 Task: Plan a trip to Tiflet, Morocco from 10th December, 2023 to 15th December, 2023 for 7 adults.4 bedrooms having 7 beds and 4 bathrooms. Property type can be house. Amenities needed are: wifi, TV, free parkinig on premises, gym, breakfast. Look for 4 properties as per requirement.
Action: Mouse moved to (414, 86)
Screenshot: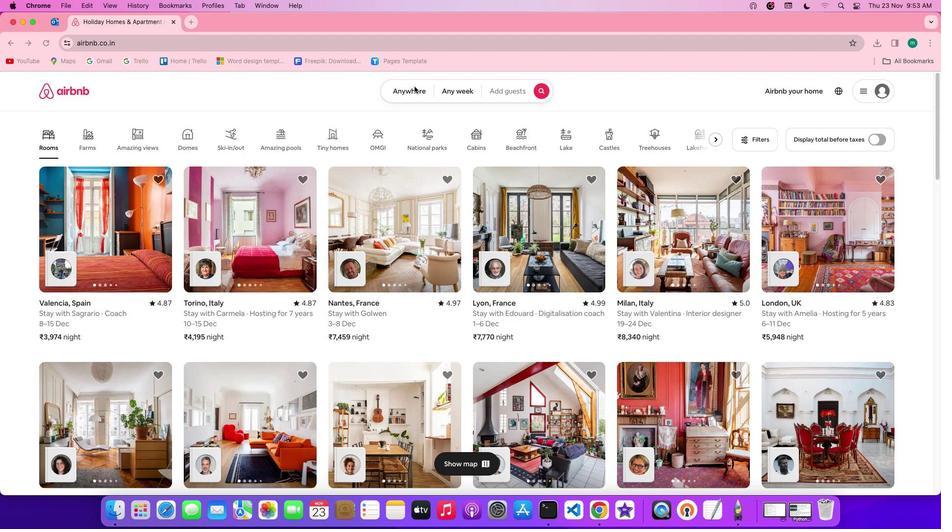 
Action: Mouse pressed left at (414, 86)
Screenshot: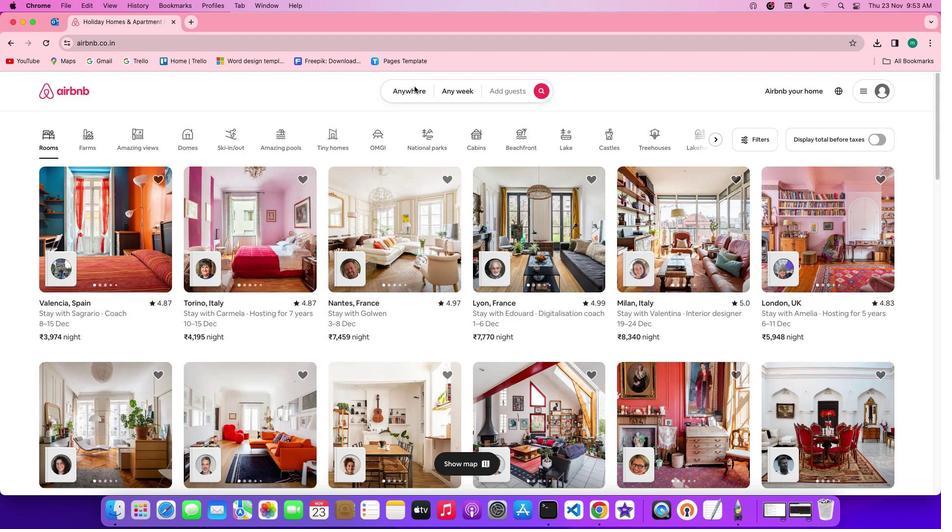 
Action: Mouse pressed left at (414, 86)
Screenshot: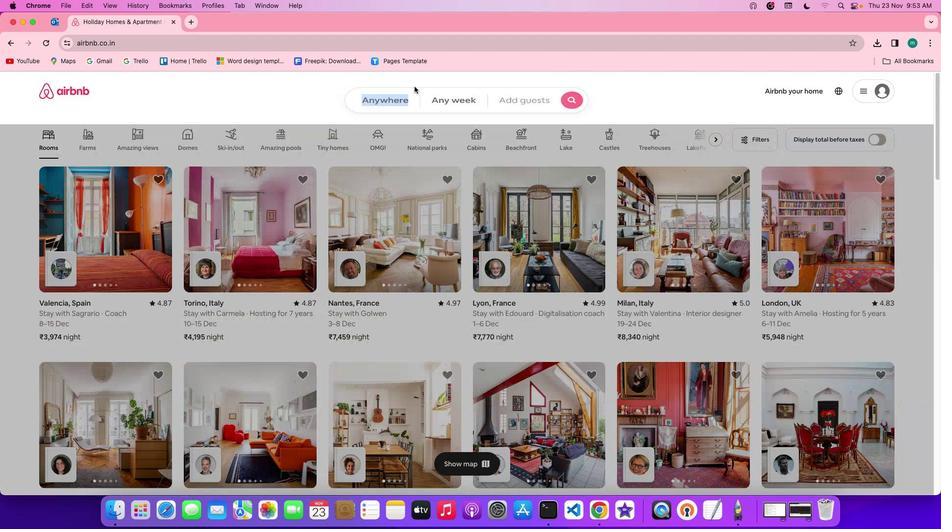 
Action: Mouse moved to (328, 126)
Screenshot: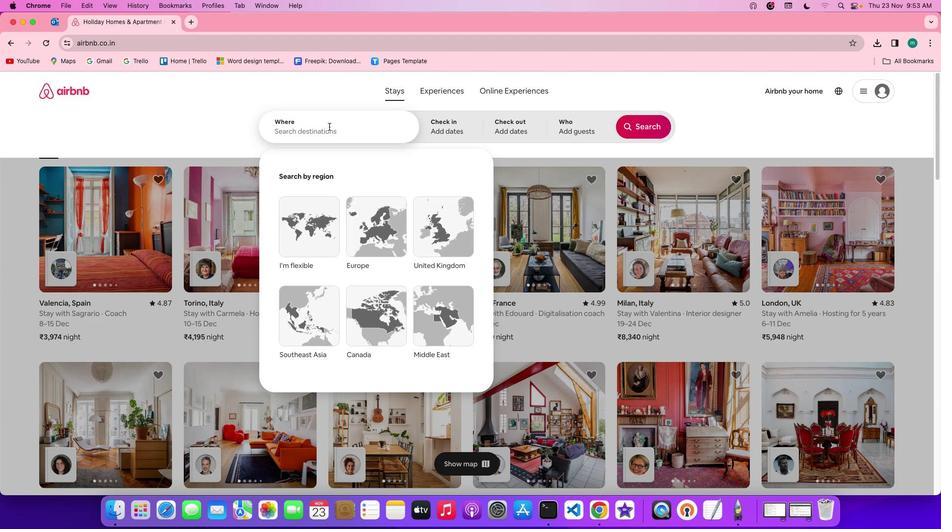 
Action: Mouse pressed left at (328, 126)
Screenshot: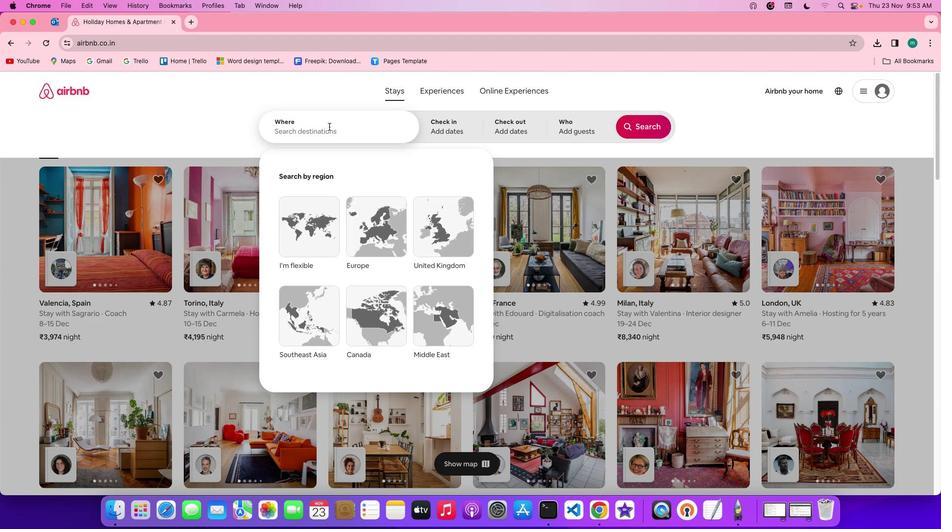 
Action: Key pressed Key.shift'T''i''f''l''e''t'','Key.spaceKey.shift'M''o''r''o''c''c''o'
Screenshot: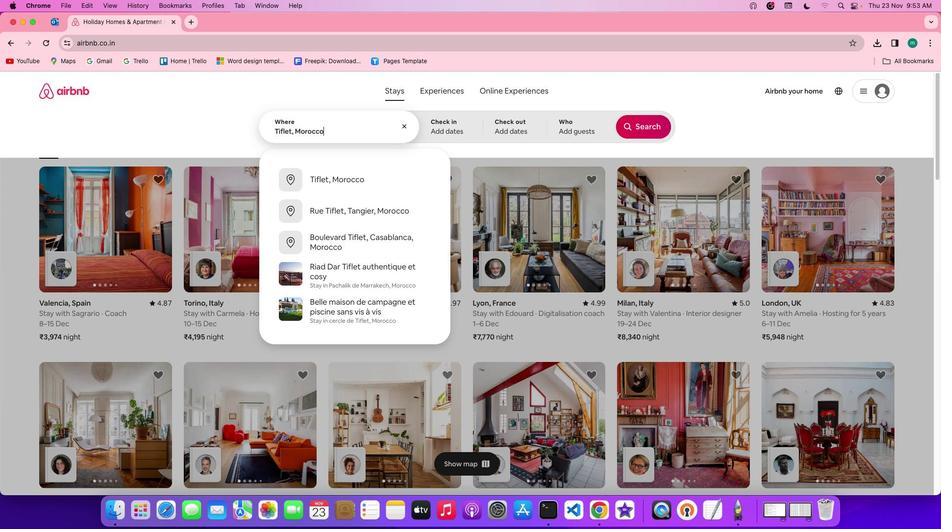 
Action: Mouse moved to (449, 139)
Screenshot: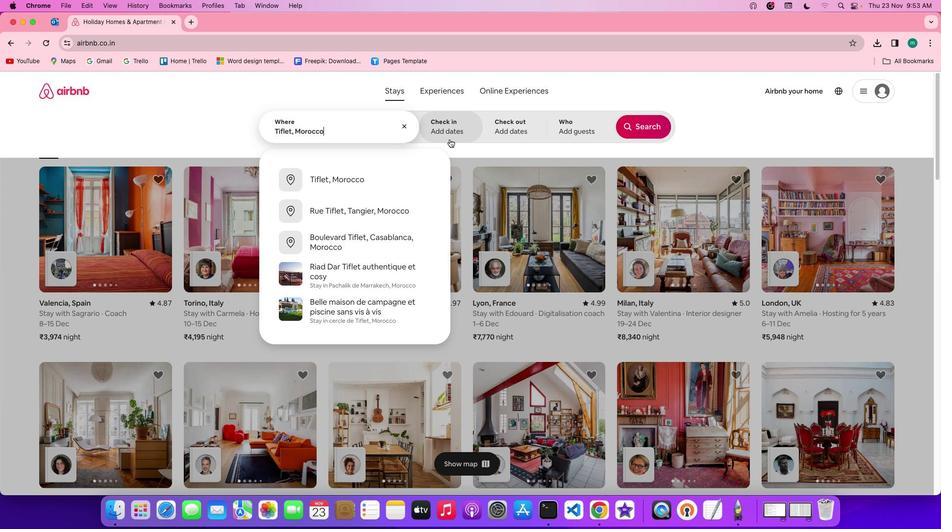 
Action: Mouse pressed left at (449, 139)
Screenshot: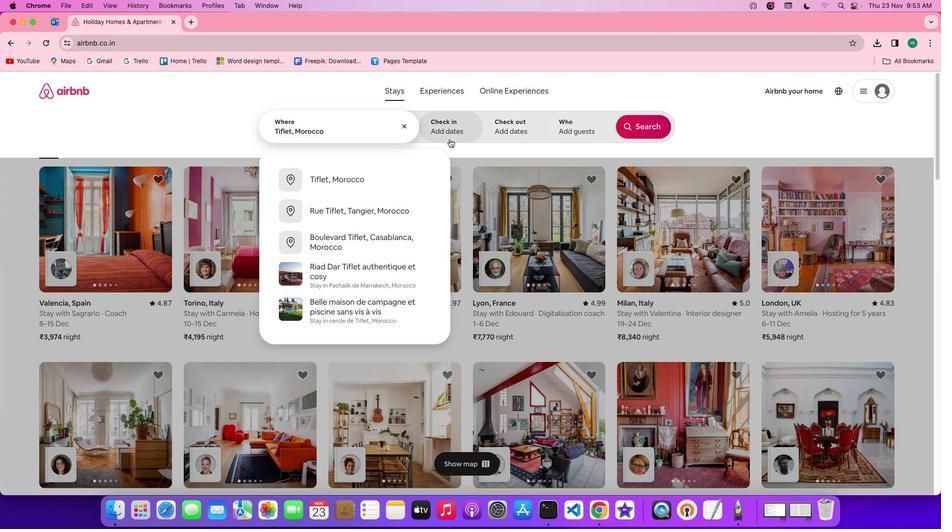 
Action: Mouse moved to (483, 301)
Screenshot: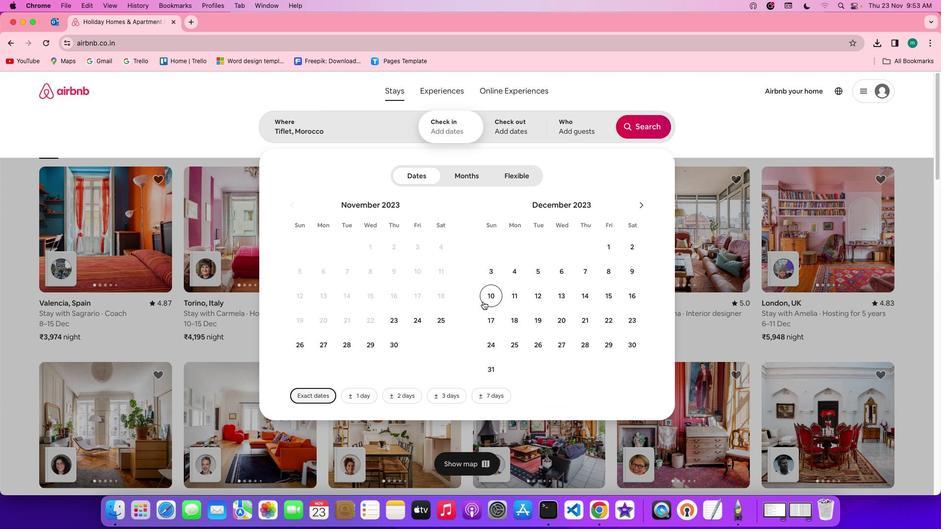 
Action: Mouse pressed left at (483, 301)
Screenshot: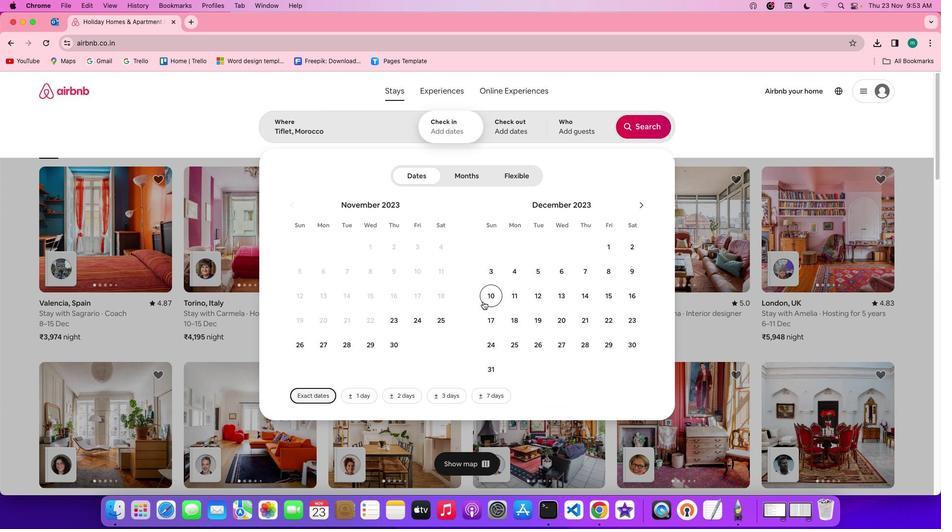 
Action: Mouse moved to (619, 297)
Screenshot: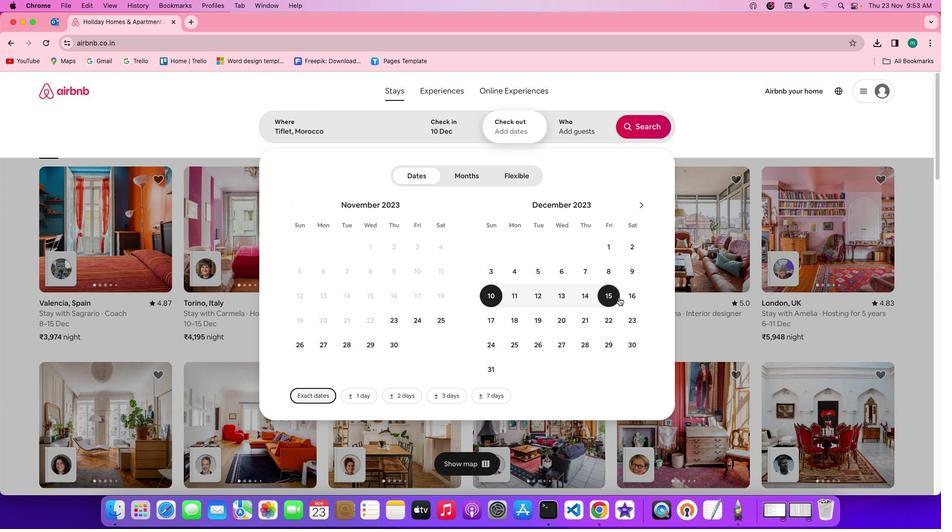 
Action: Mouse pressed left at (619, 297)
Screenshot: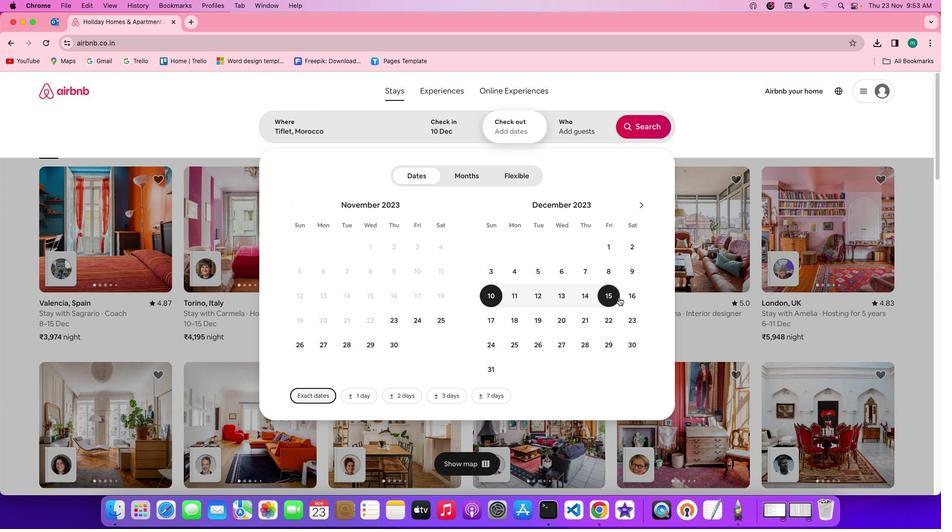 
Action: Mouse moved to (587, 117)
Screenshot: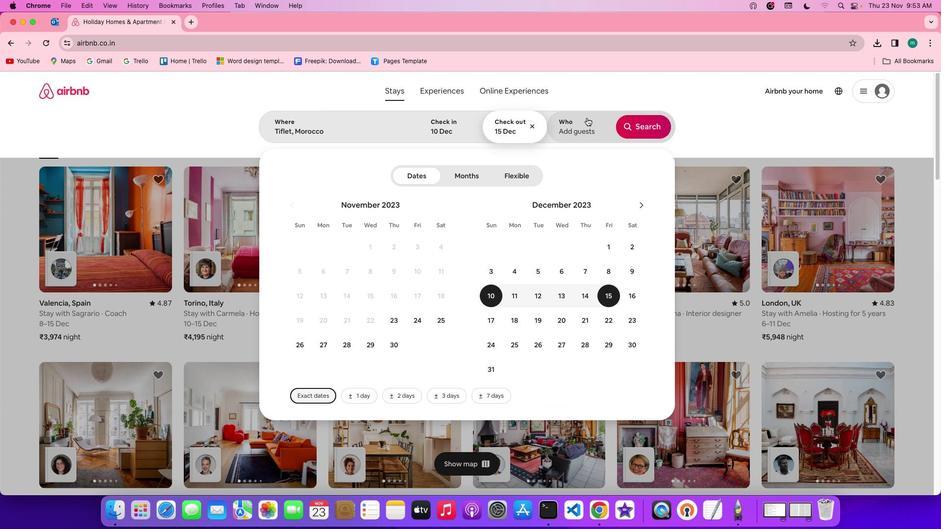 
Action: Mouse pressed left at (587, 117)
Screenshot: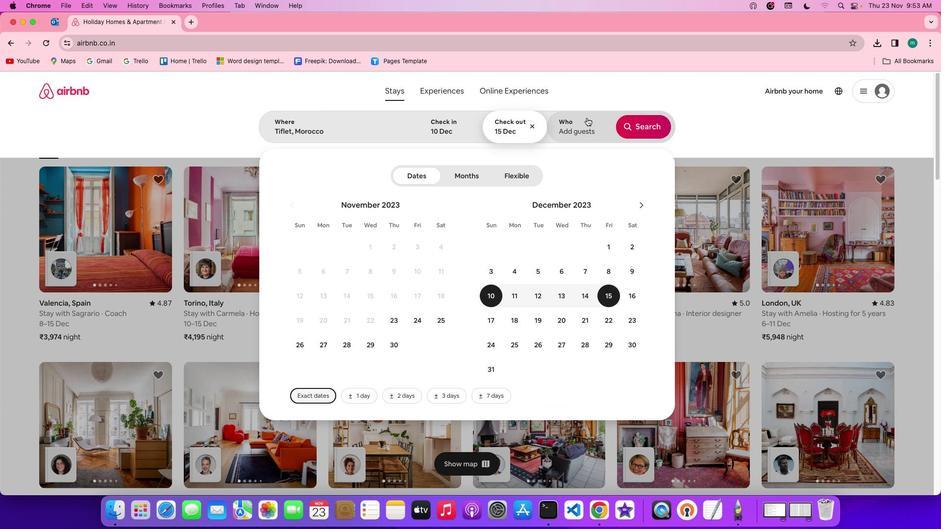 
Action: Mouse moved to (643, 180)
Screenshot: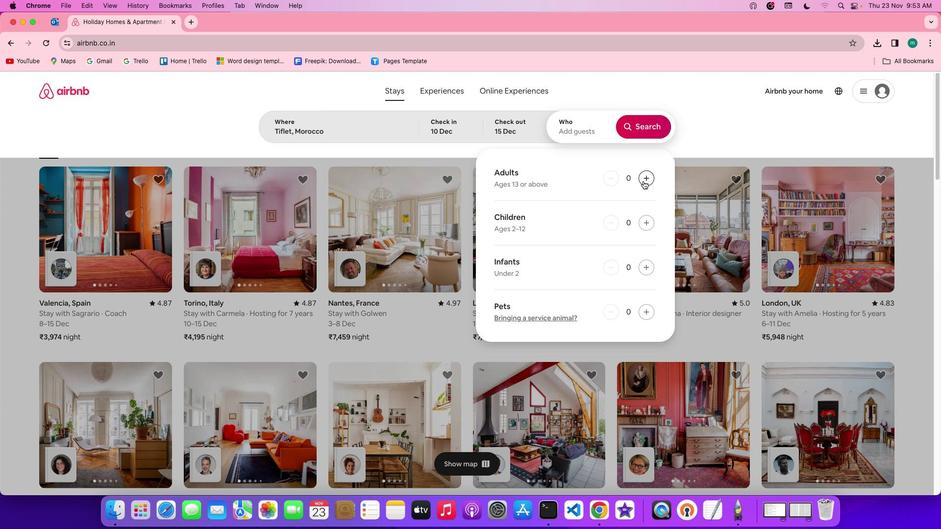 
Action: Mouse pressed left at (643, 180)
Screenshot: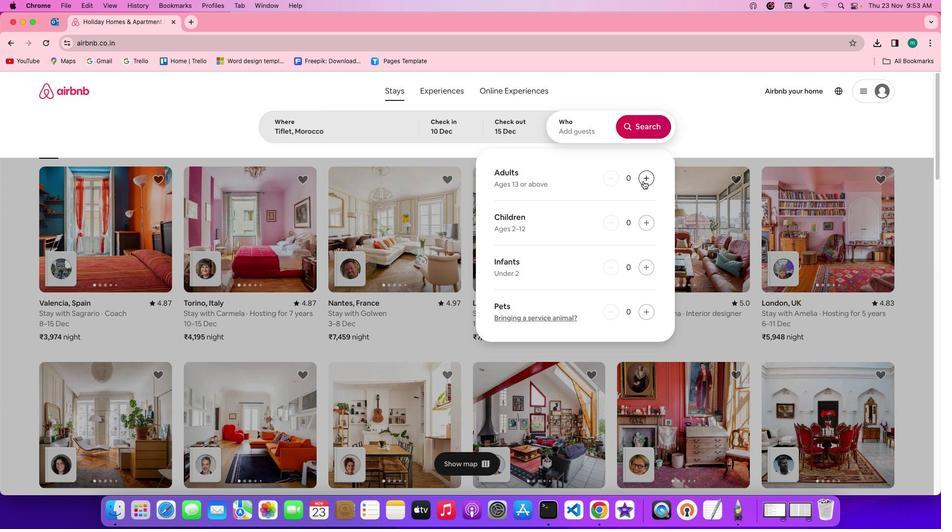 
Action: Mouse pressed left at (643, 180)
Screenshot: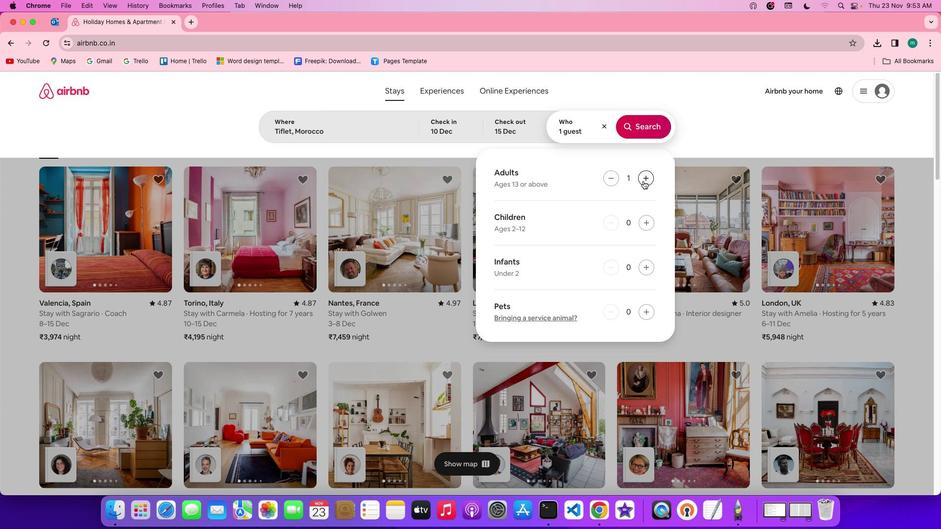 
Action: Mouse pressed left at (643, 180)
Screenshot: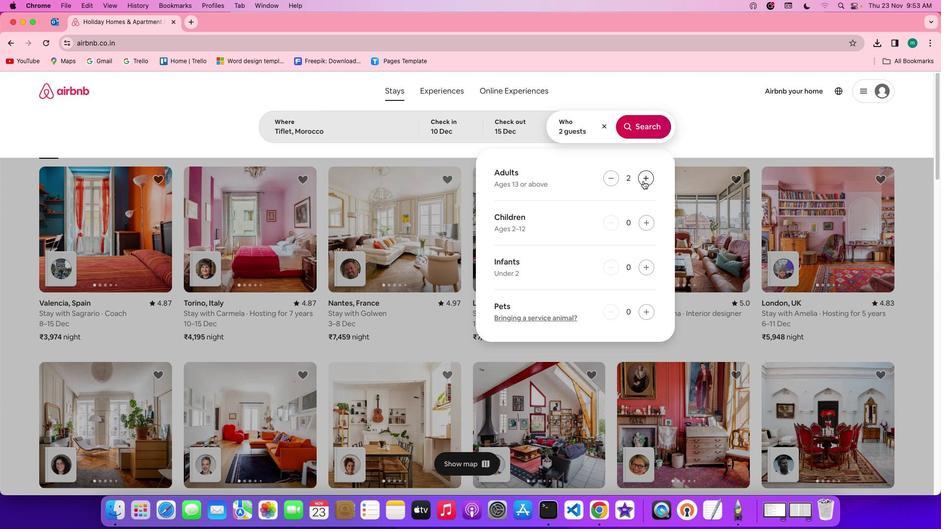 
Action: Mouse pressed left at (643, 180)
Screenshot: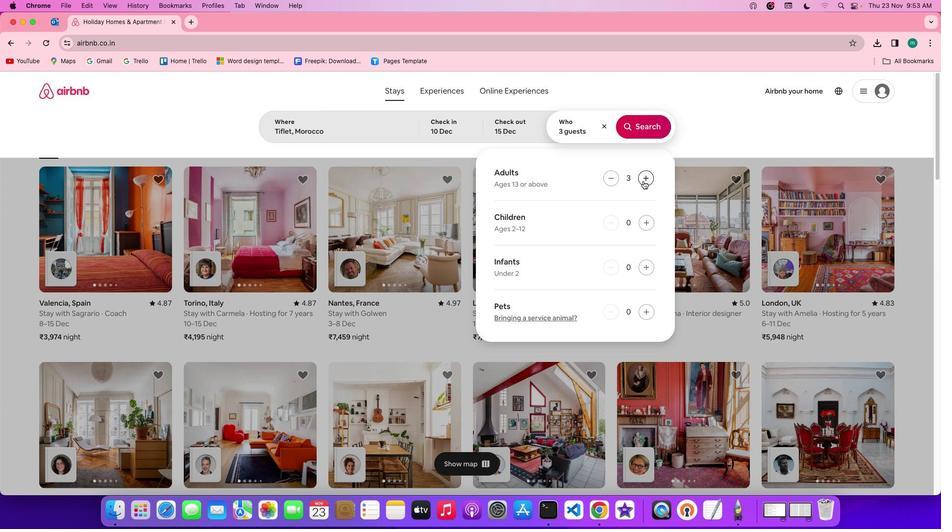 
Action: Mouse pressed left at (643, 180)
Screenshot: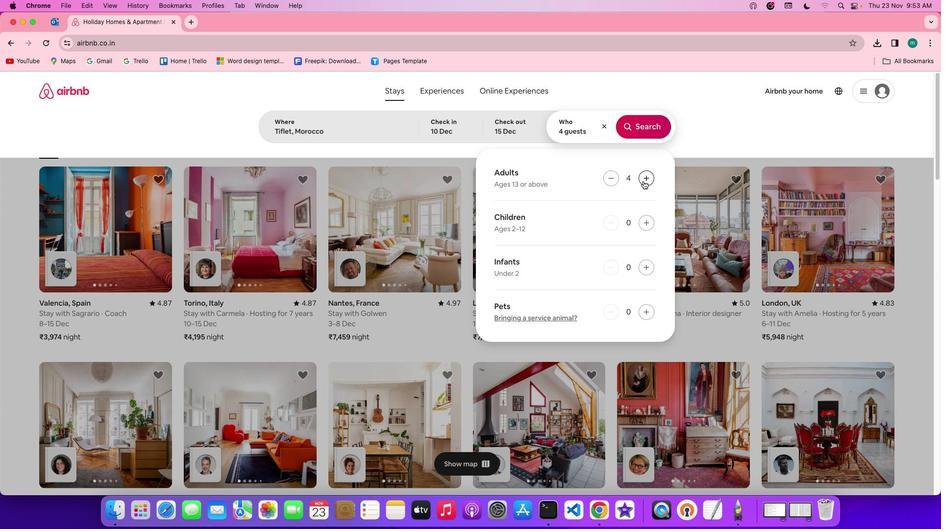 
Action: Mouse pressed left at (643, 180)
Screenshot: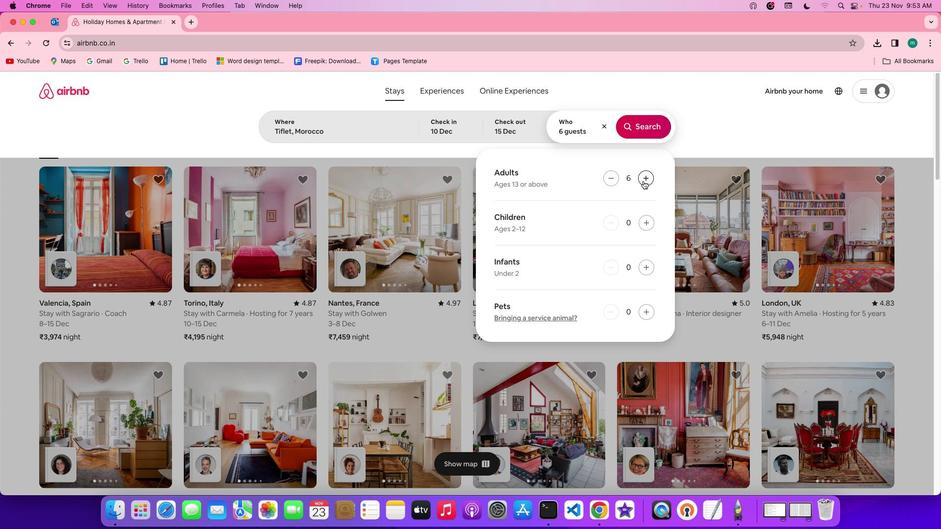 
Action: Mouse pressed left at (643, 180)
Screenshot: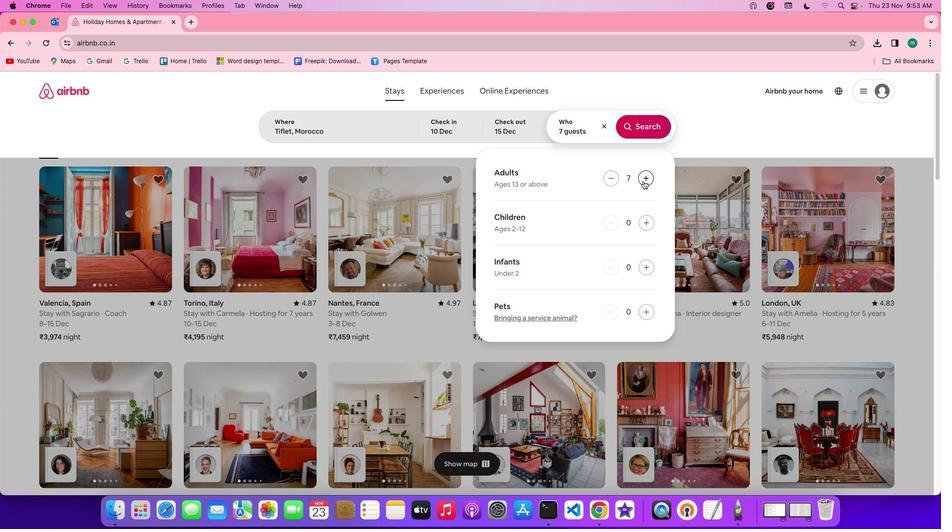 
Action: Mouse moved to (645, 124)
Screenshot: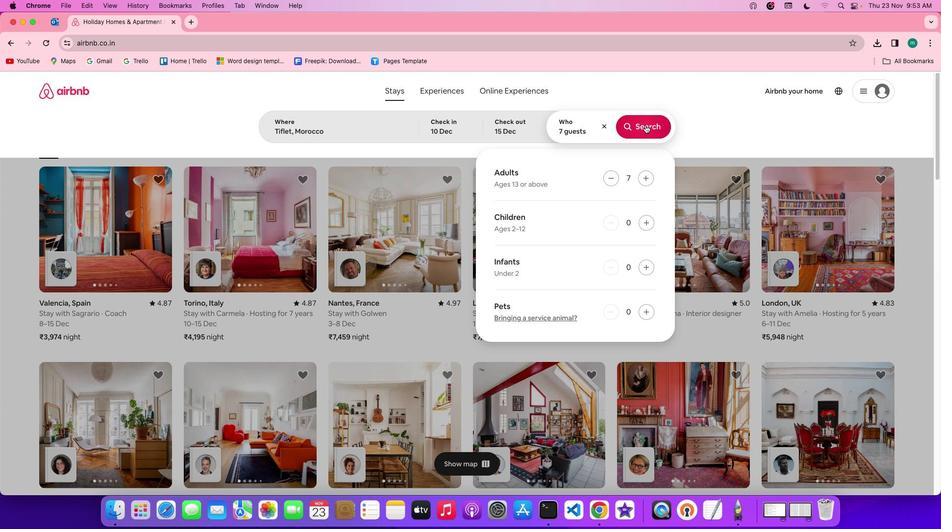 
Action: Mouse pressed left at (645, 124)
Screenshot: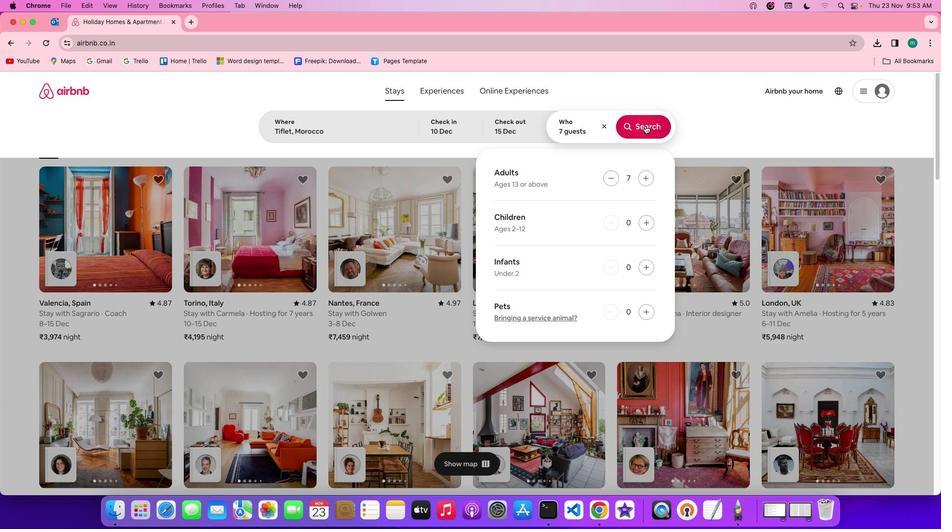 
Action: Mouse moved to (793, 129)
Screenshot: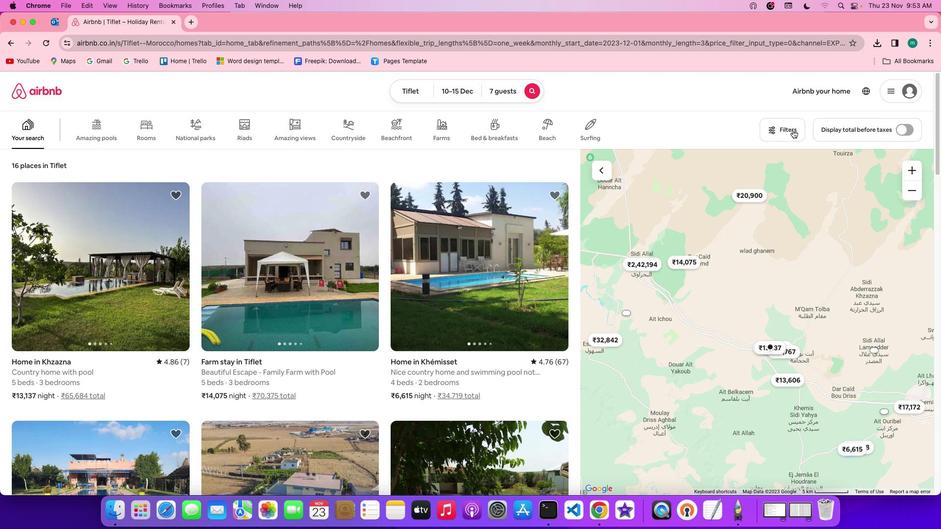 
Action: Mouse pressed left at (793, 129)
Screenshot: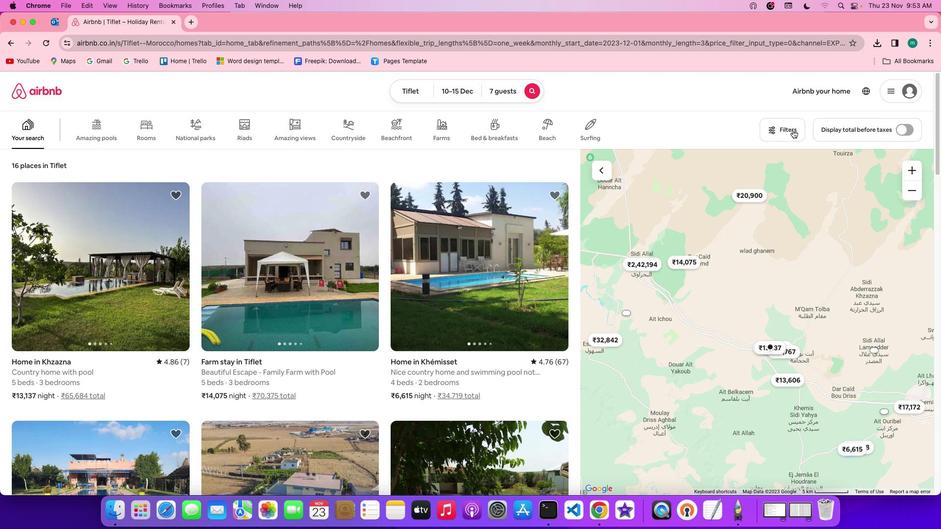 
Action: Mouse moved to (477, 271)
Screenshot: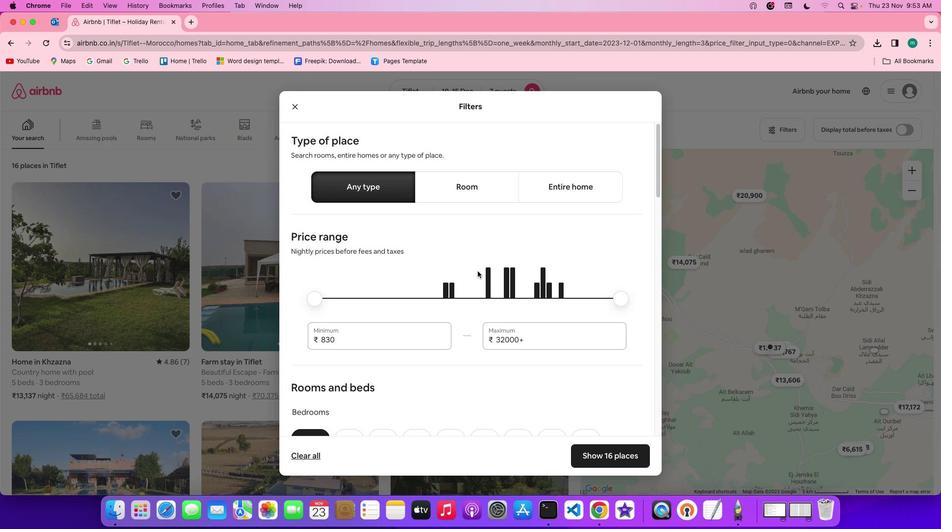 
Action: Mouse scrolled (477, 271) with delta (0, 0)
Screenshot: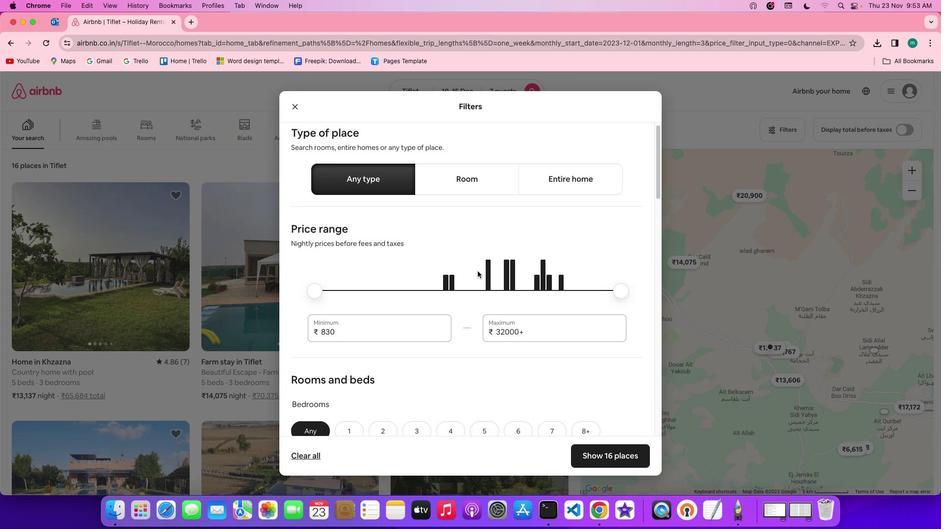 
Action: Mouse scrolled (477, 271) with delta (0, 0)
Screenshot: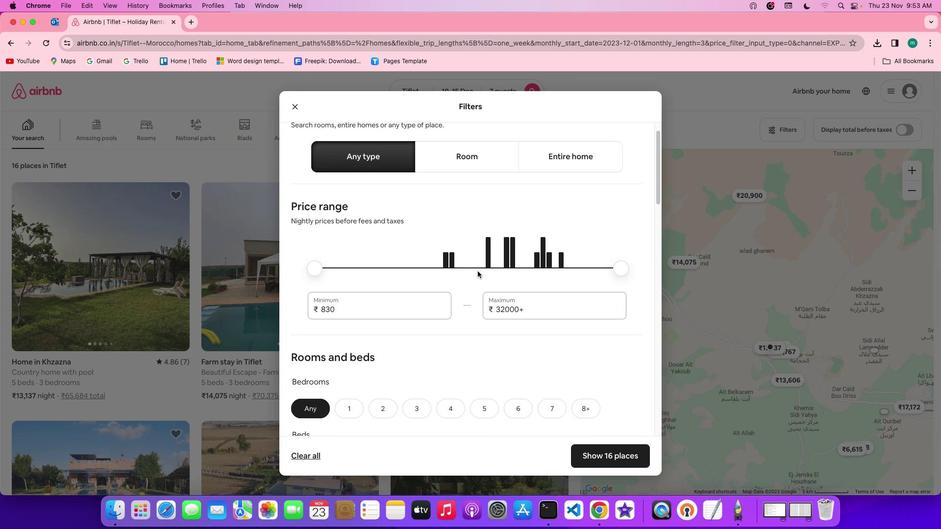 
Action: Mouse scrolled (477, 271) with delta (0, -1)
Screenshot: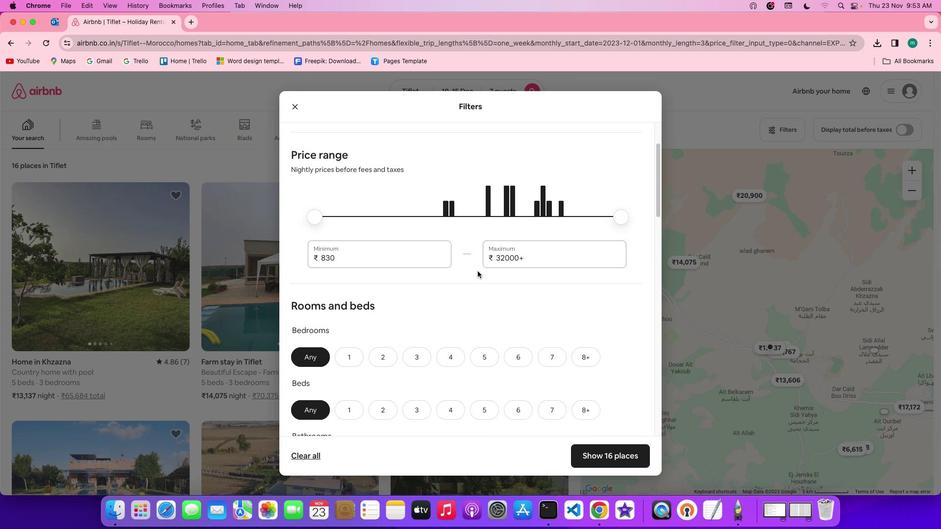 
Action: Mouse scrolled (477, 271) with delta (0, -1)
Screenshot: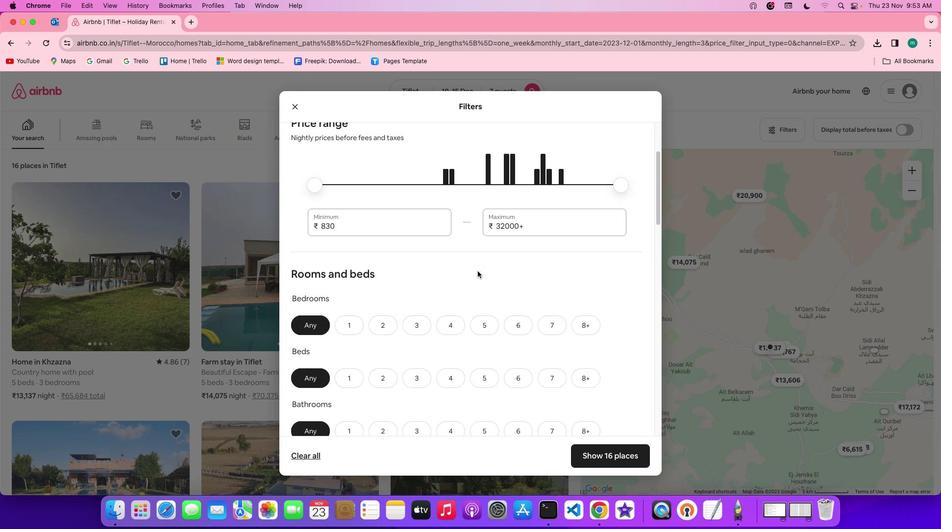 
Action: Mouse moved to (449, 257)
Screenshot: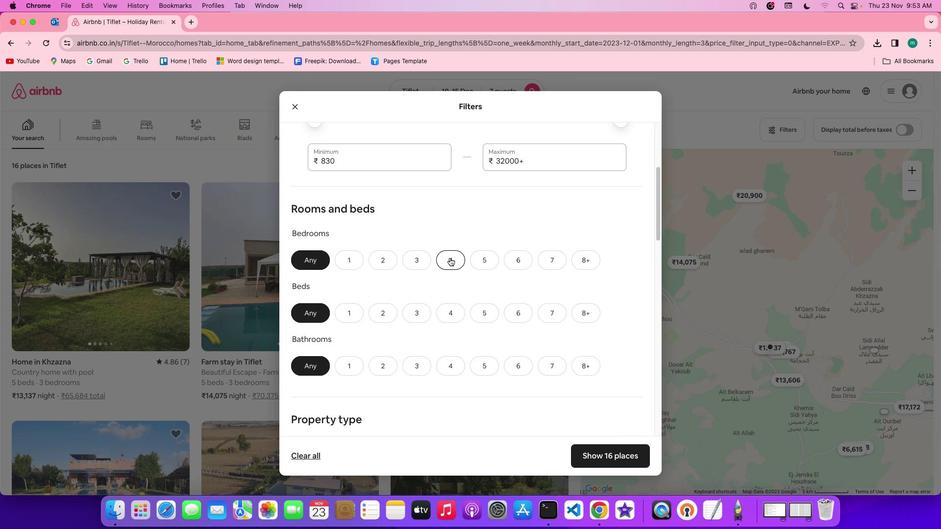 
Action: Mouse pressed left at (449, 257)
Screenshot: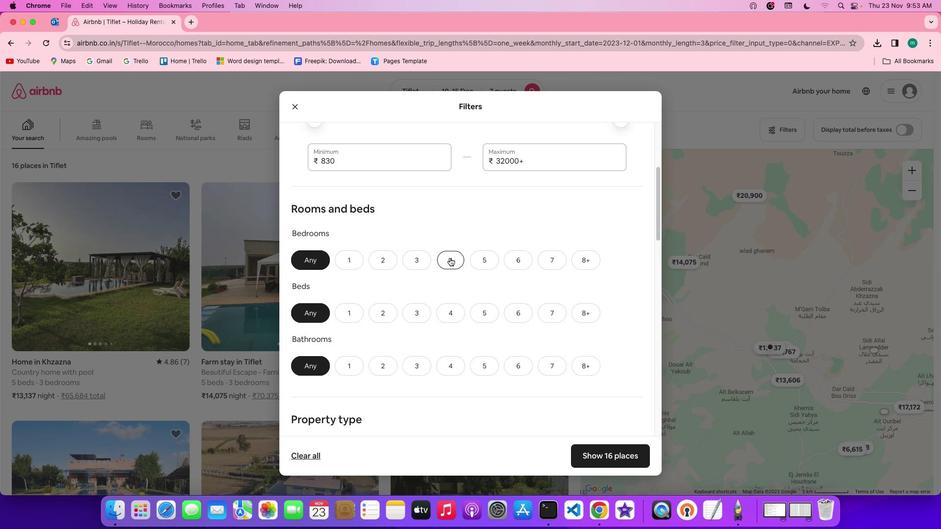 
Action: Mouse moved to (544, 306)
Screenshot: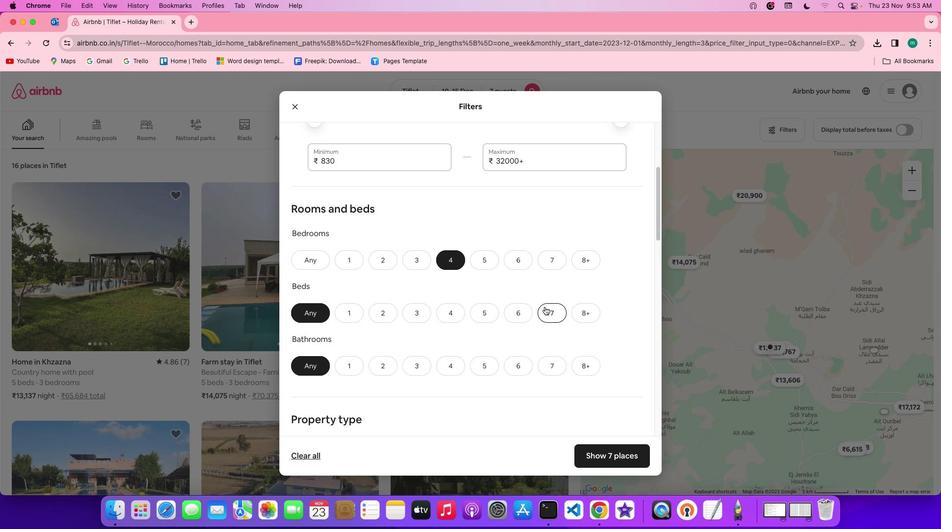 
Action: Mouse pressed left at (544, 306)
Screenshot: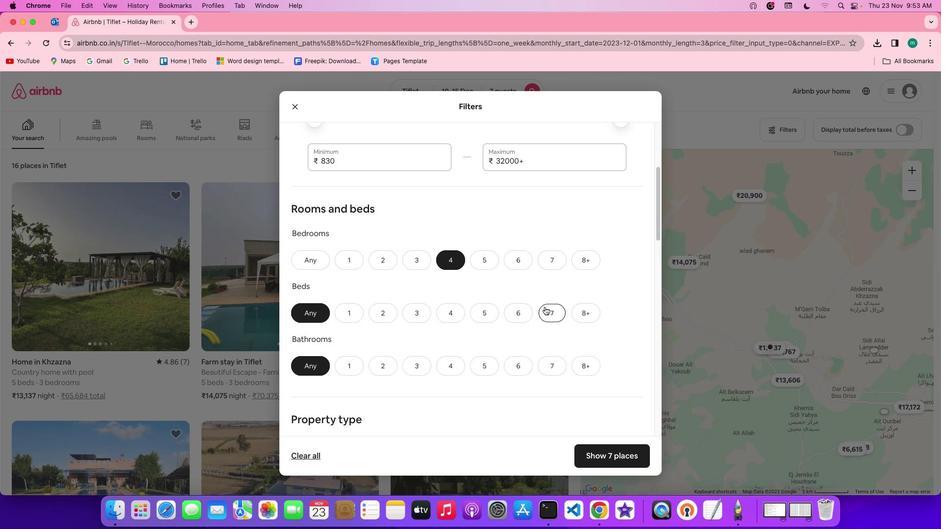 
Action: Mouse moved to (454, 358)
Screenshot: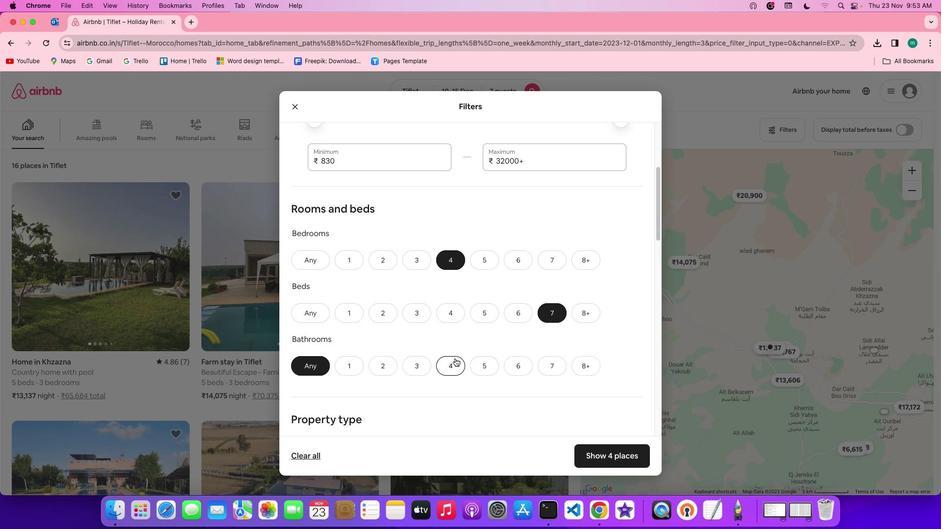 
Action: Mouse pressed left at (454, 358)
Screenshot: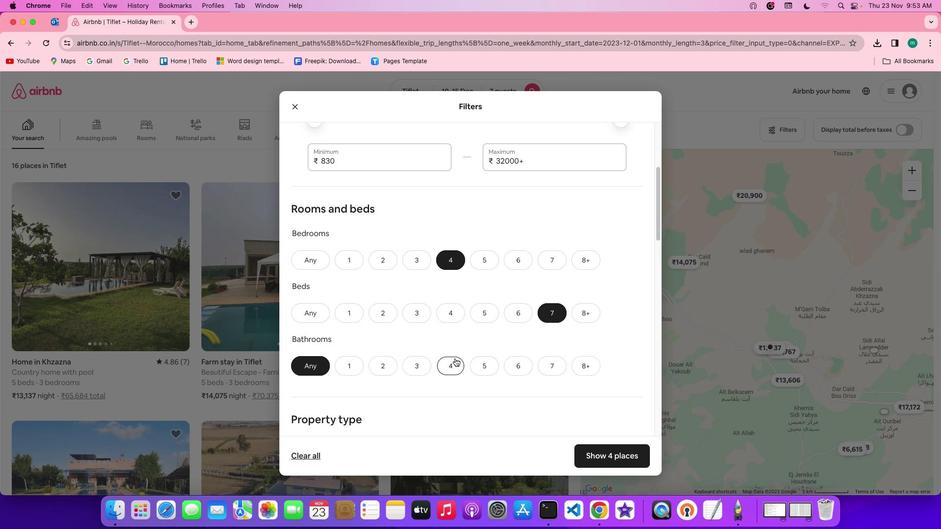 
Action: Mouse moved to (517, 344)
Screenshot: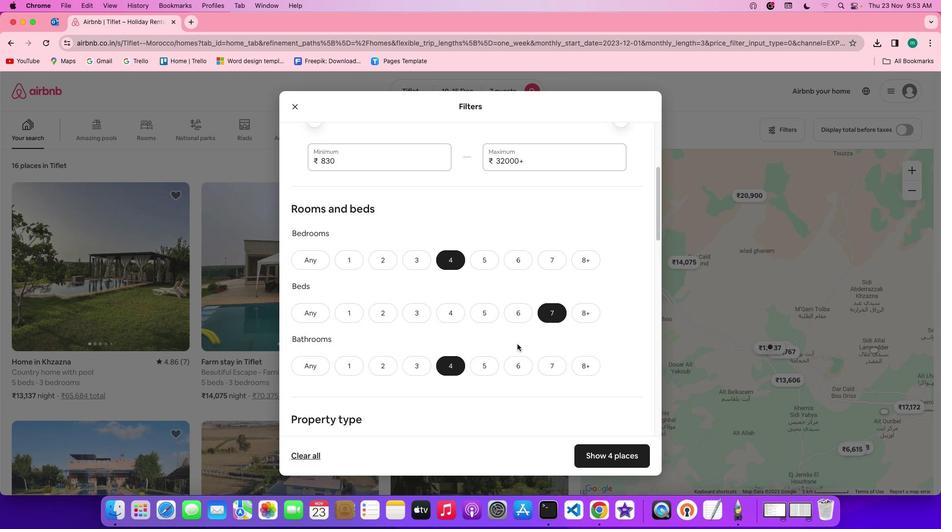 
Action: Mouse scrolled (517, 344) with delta (0, 0)
Screenshot: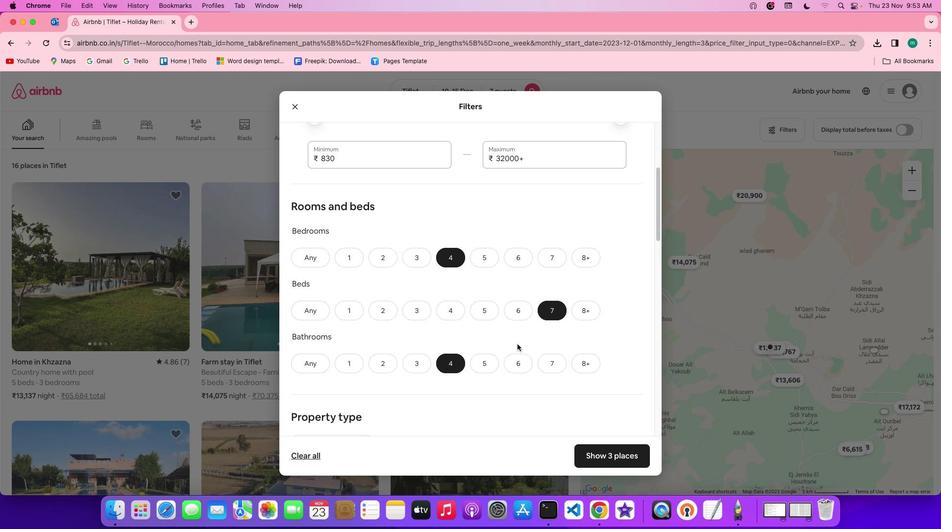 
Action: Mouse scrolled (517, 344) with delta (0, 0)
Screenshot: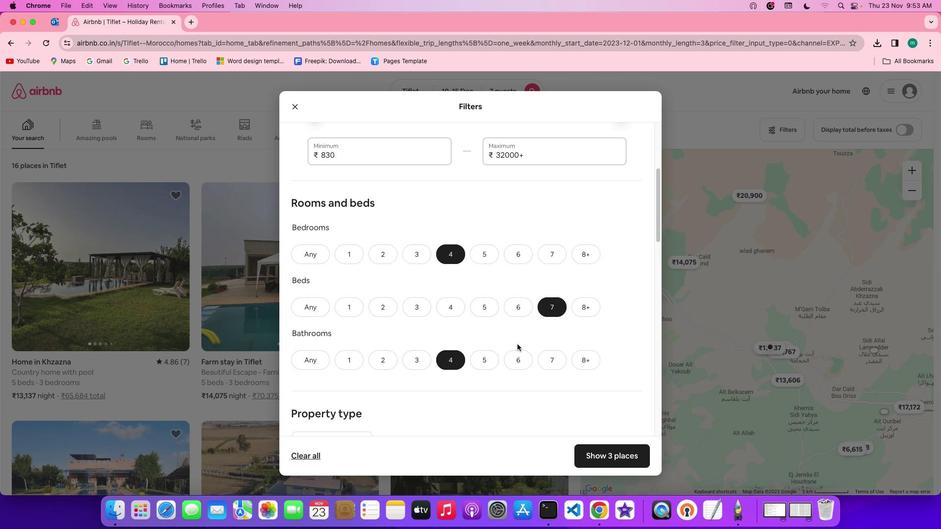 
Action: Mouse scrolled (517, 344) with delta (0, 0)
Screenshot: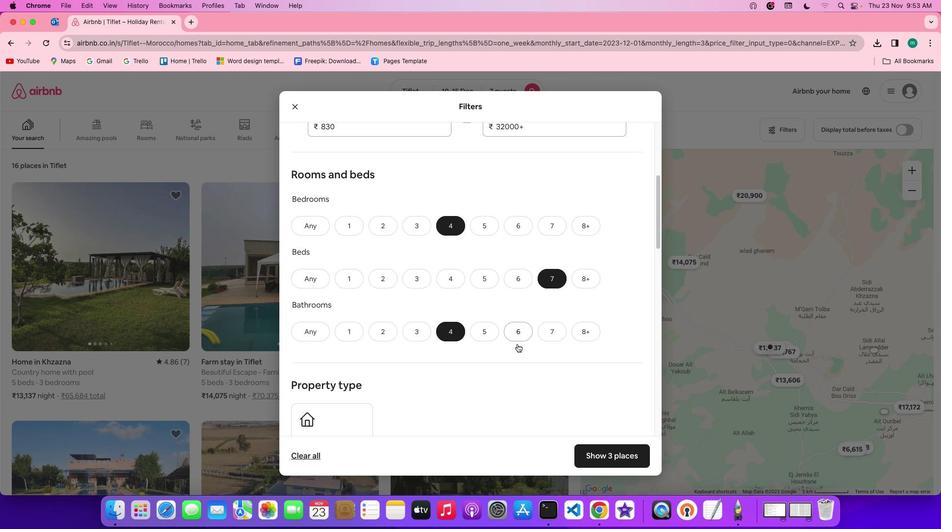 
Action: Mouse scrolled (517, 344) with delta (0, 0)
Screenshot: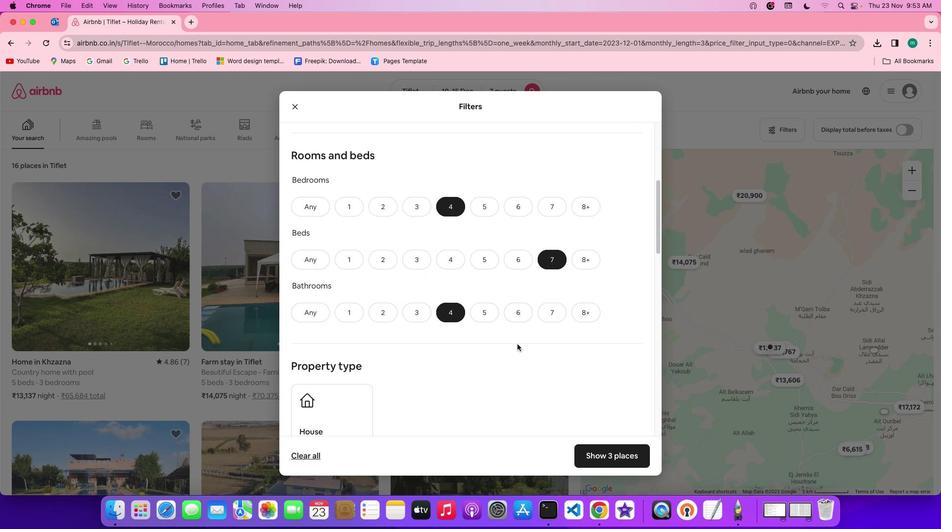 
Action: Mouse scrolled (517, 344) with delta (0, 0)
Screenshot: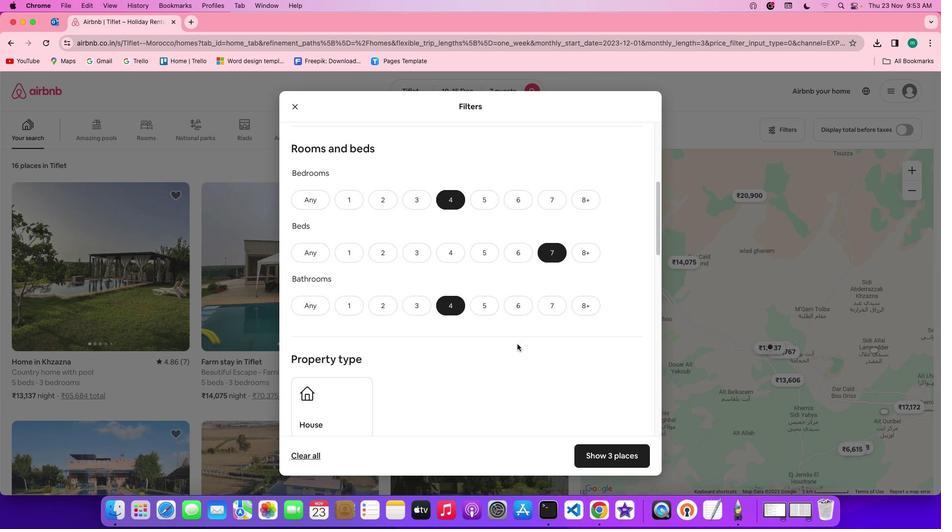 
Action: Mouse scrolled (517, 344) with delta (0, 0)
Screenshot: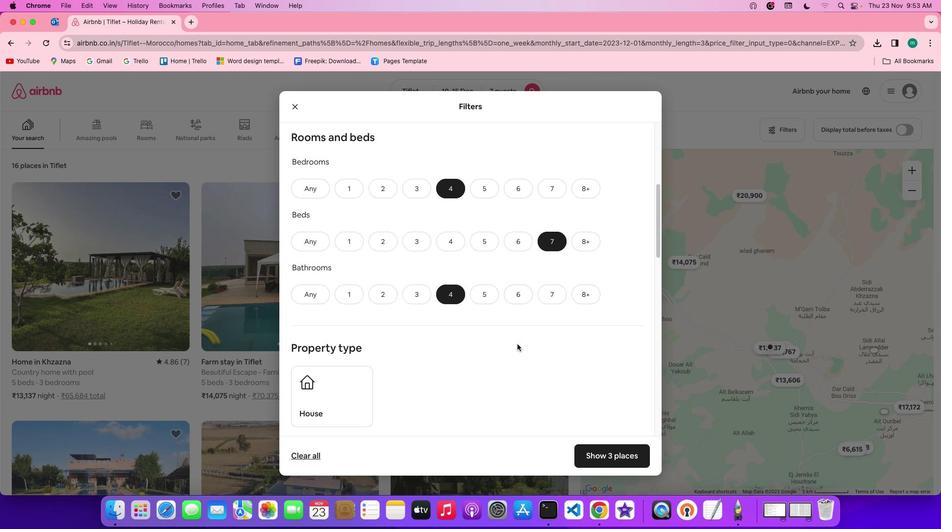 
Action: Mouse scrolled (517, 344) with delta (0, 0)
Screenshot: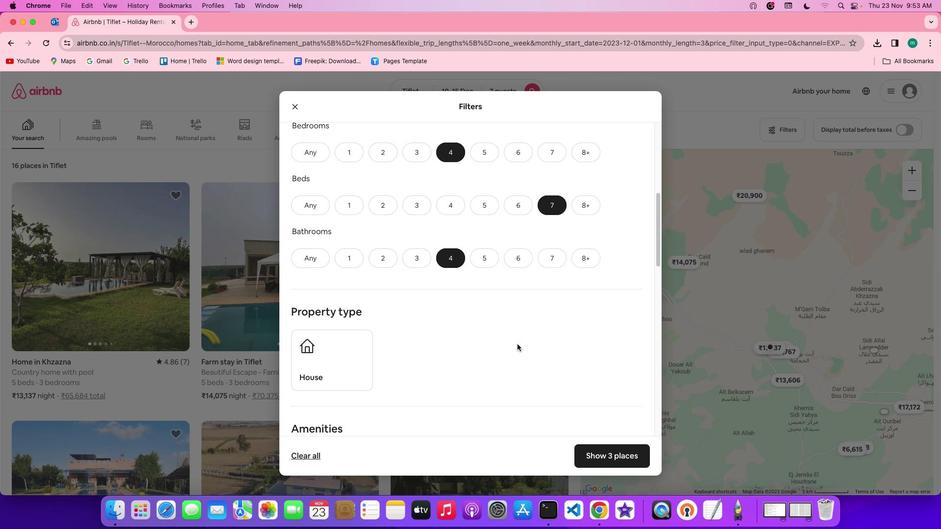 
Action: Mouse scrolled (517, 344) with delta (0, 0)
Screenshot: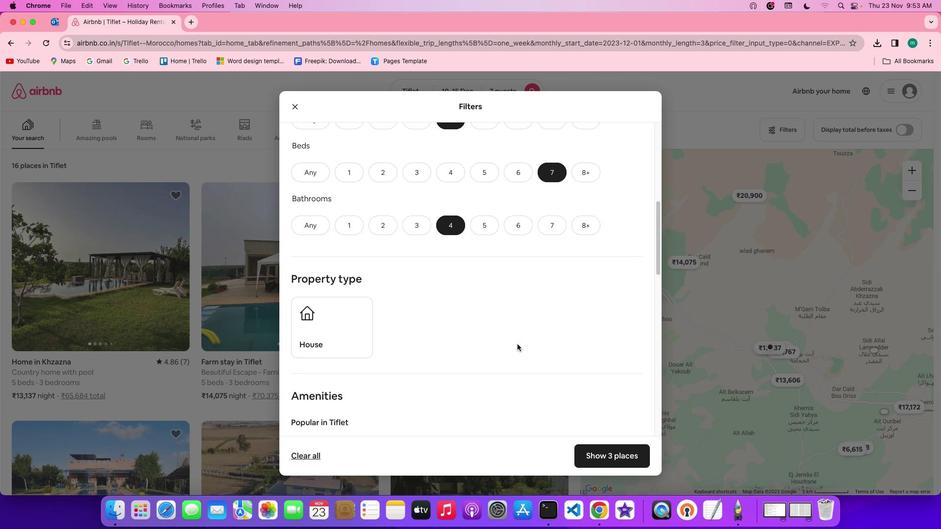 
Action: Mouse scrolled (517, 344) with delta (0, 0)
Screenshot: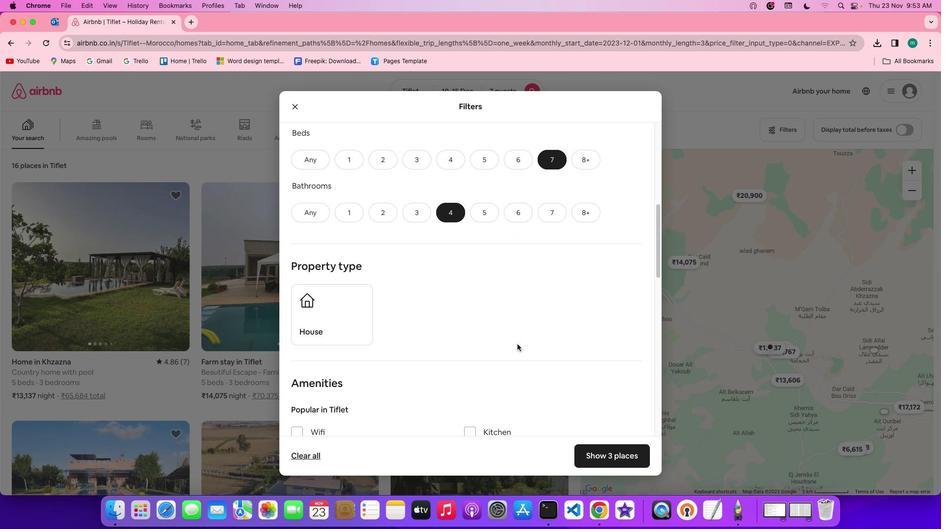 
Action: Mouse scrolled (517, 344) with delta (0, 0)
Screenshot: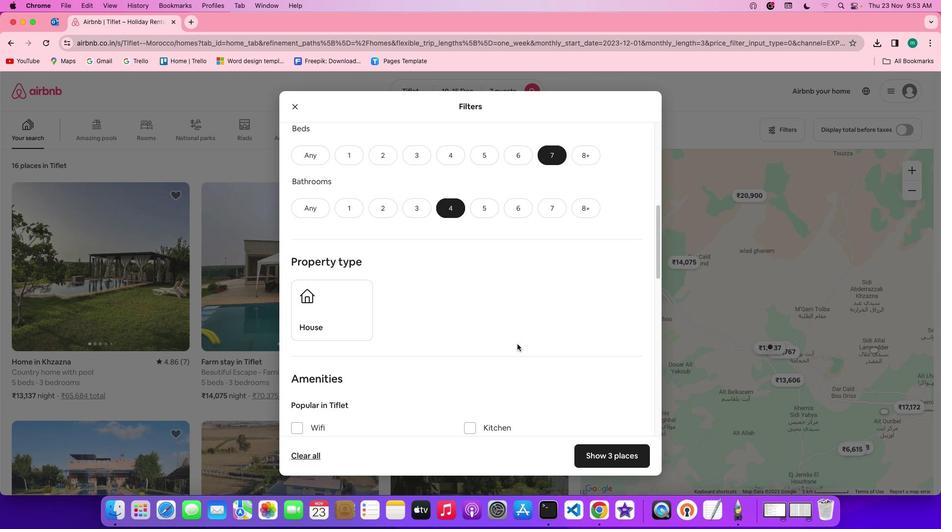 
Action: Mouse scrolled (517, 344) with delta (0, 0)
Screenshot: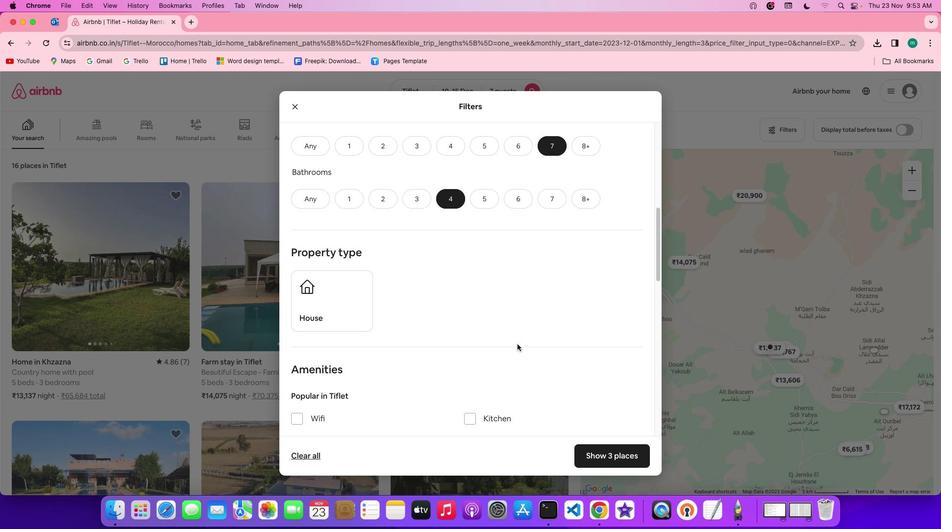 
Action: Mouse scrolled (517, 344) with delta (0, 0)
Screenshot: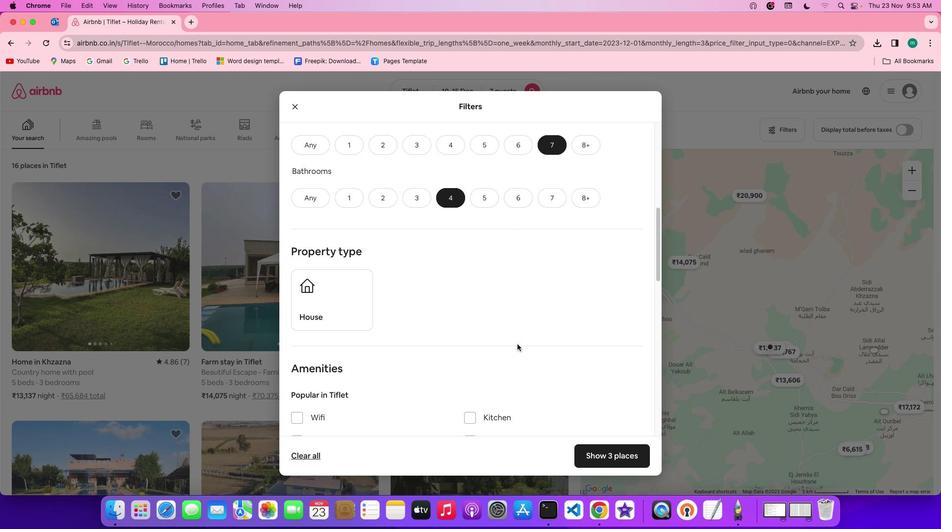 
Action: Mouse scrolled (517, 344) with delta (0, 0)
Screenshot: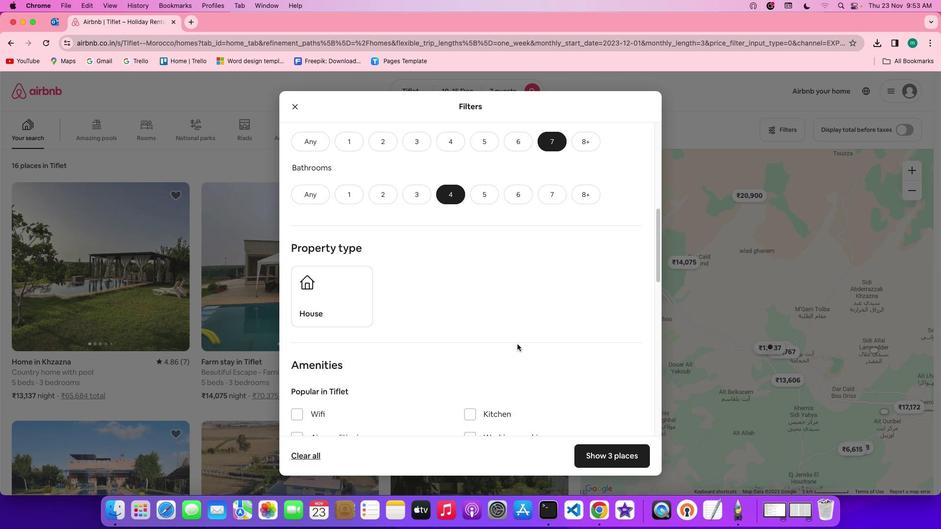 
Action: Mouse scrolled (517, 344) with delta (0, 0)
Screenshot: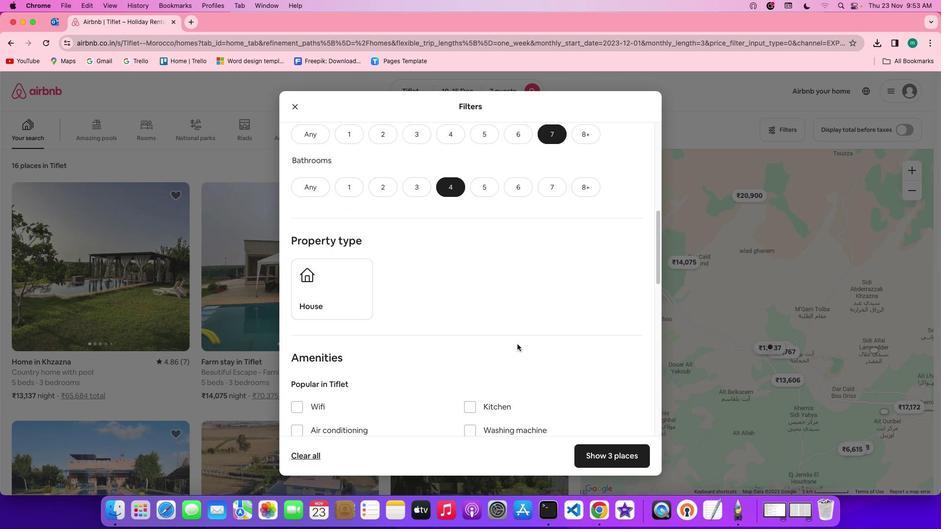 
Action: Mouse moved to (333, 294)
Screenshot: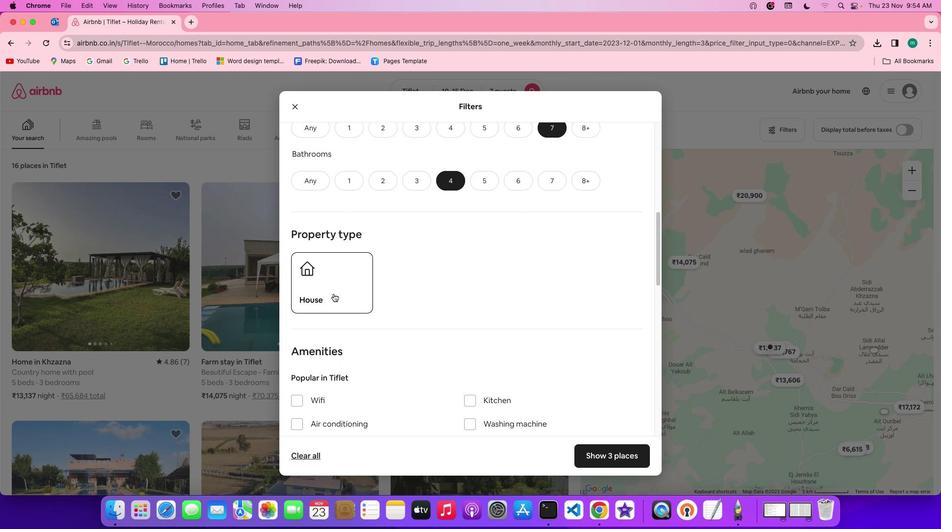 
Action: Mouse pressed left at (333, 294)
Screenshot: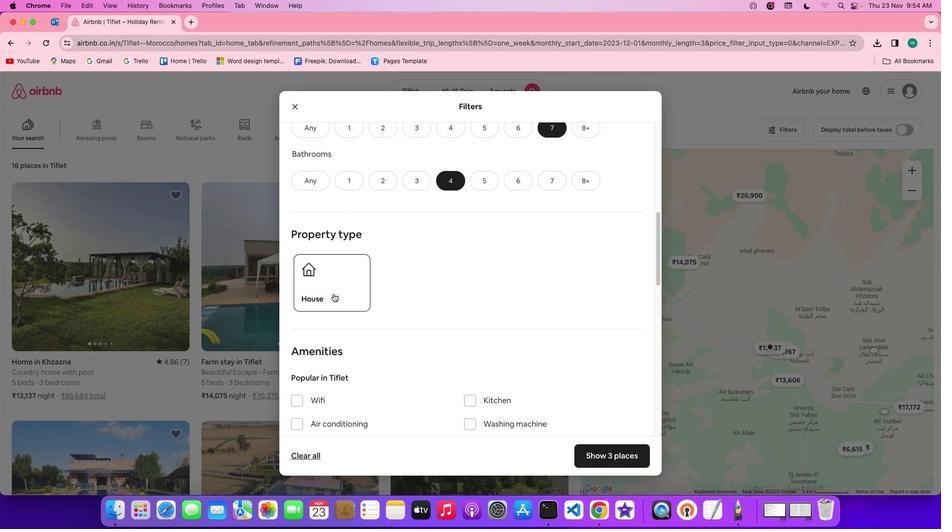 
Action: Mouse moved to (519, 312)
Screenshot: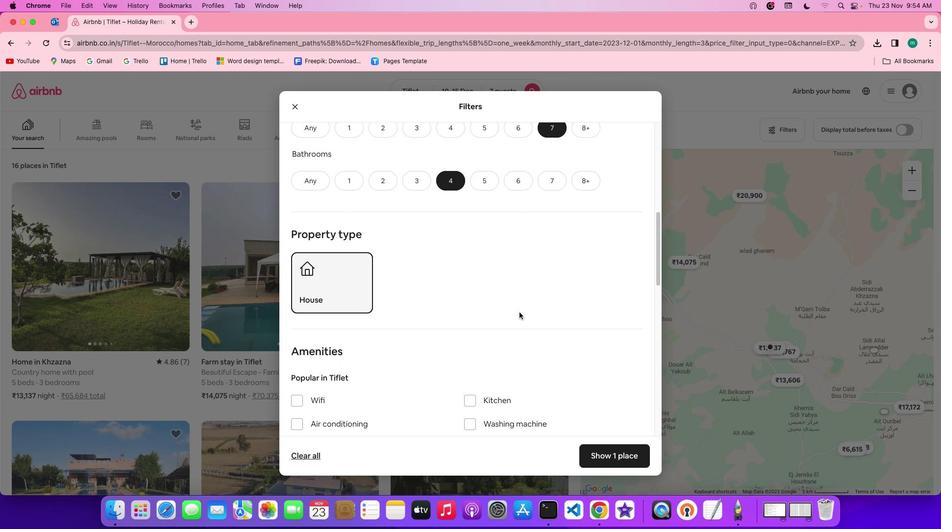 
Action: Mouse scrolled (519, 312) with delta (0, 0)
Screenshot: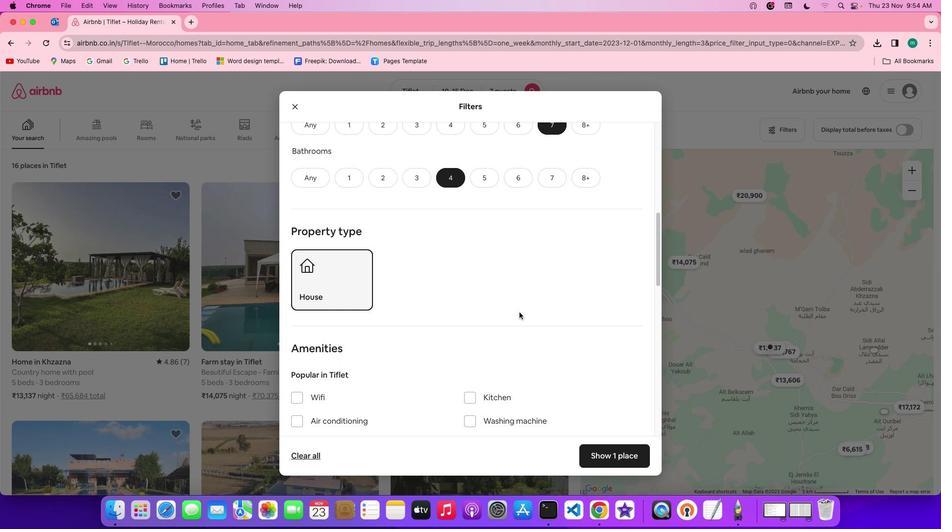 
Action: Mouse scrolled (519, 312) with delta (0, 0)
Screenshot: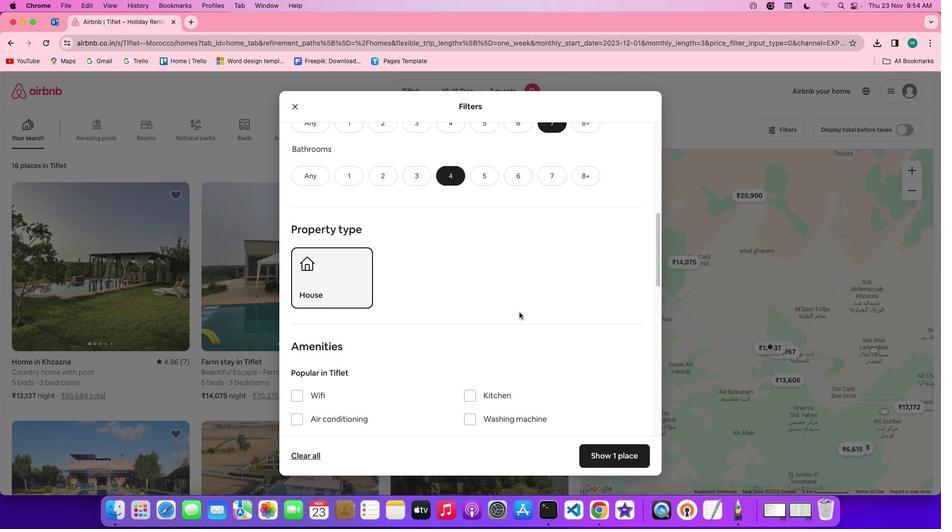 
Action: Mouse scrolled (519, 312) with delta (0, 0)
Screenshot: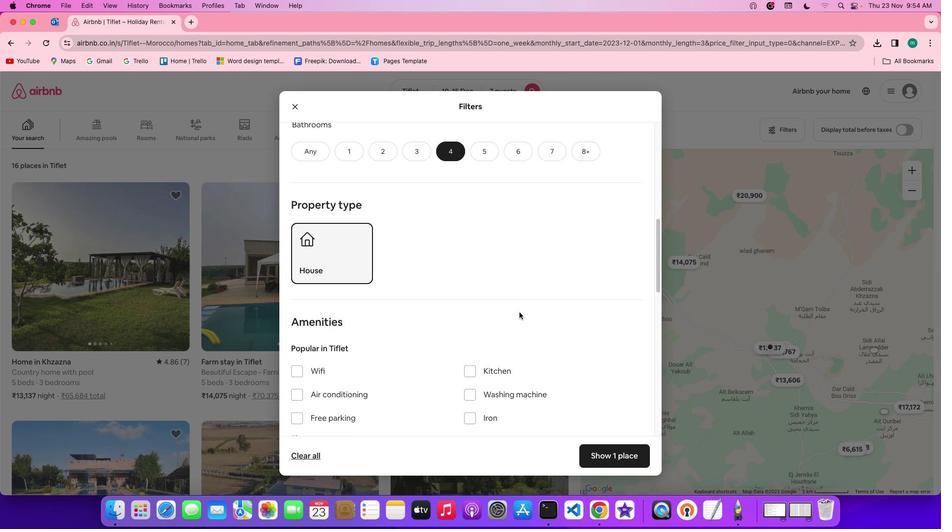 
Action: Mouse scrolled (519, 312) with delta (0, 0)
Screenshot: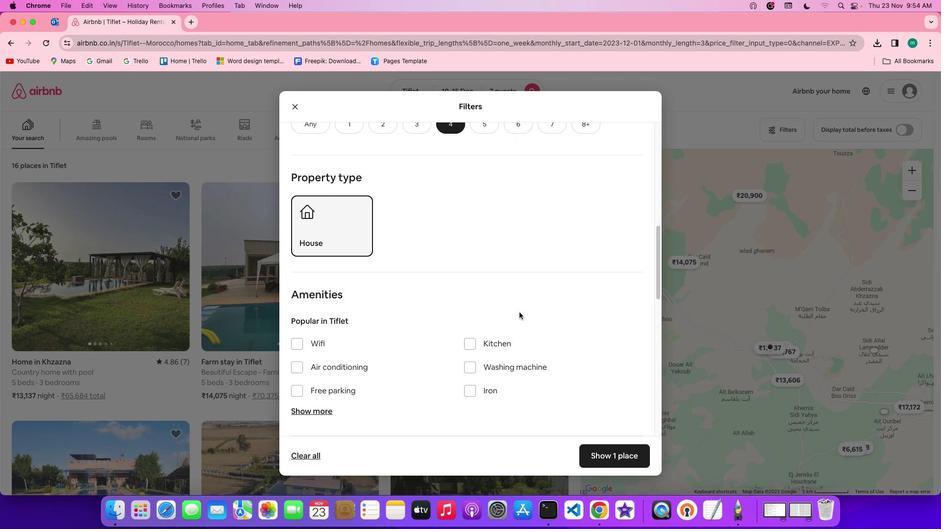 
Action: Mouse scrolled (519, 312) with delta (0, 0)
Screenshot: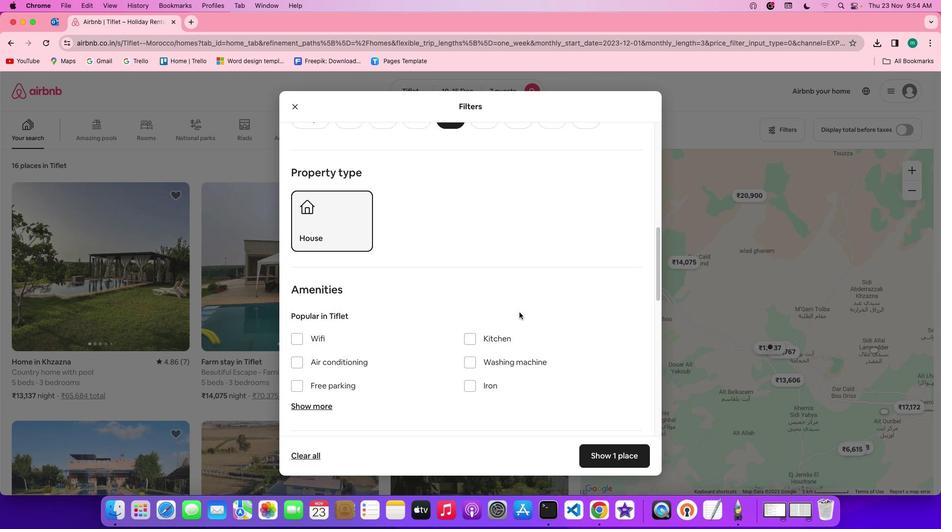 
Action: Mouse scrolled (519, 312) with delta (0, 0)
Screenshot: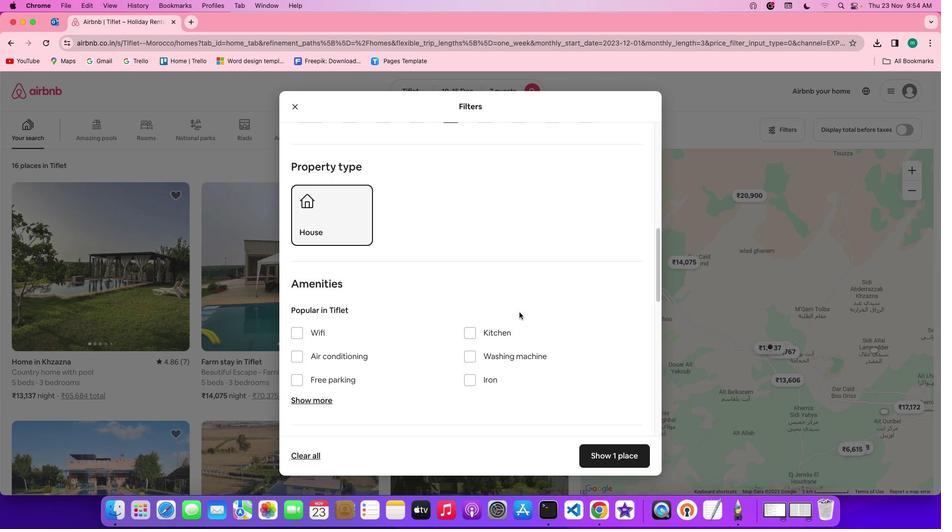 
Action: Mouse scrolled (519, 312) with delta (0, 0)
Screenshot: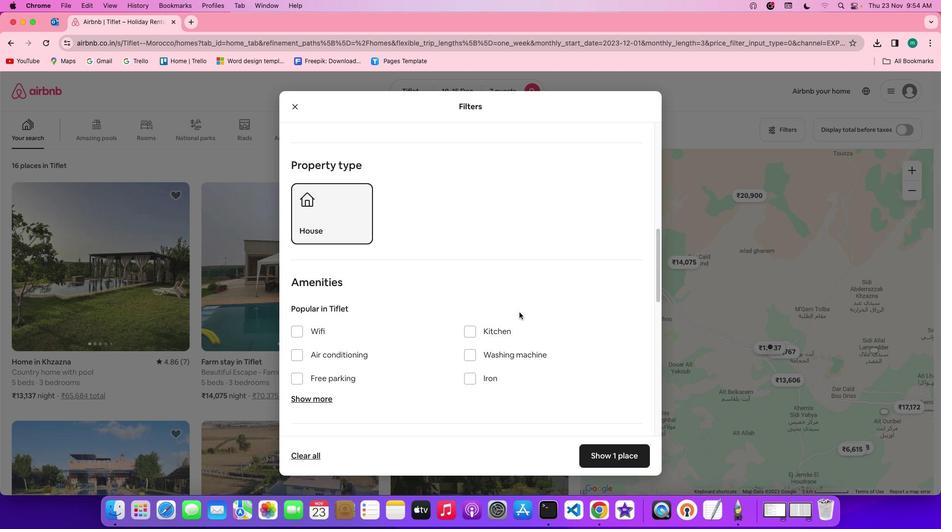 
Action: Mouse scrolled (519, 312) with delta (0, 0)
Screenshot: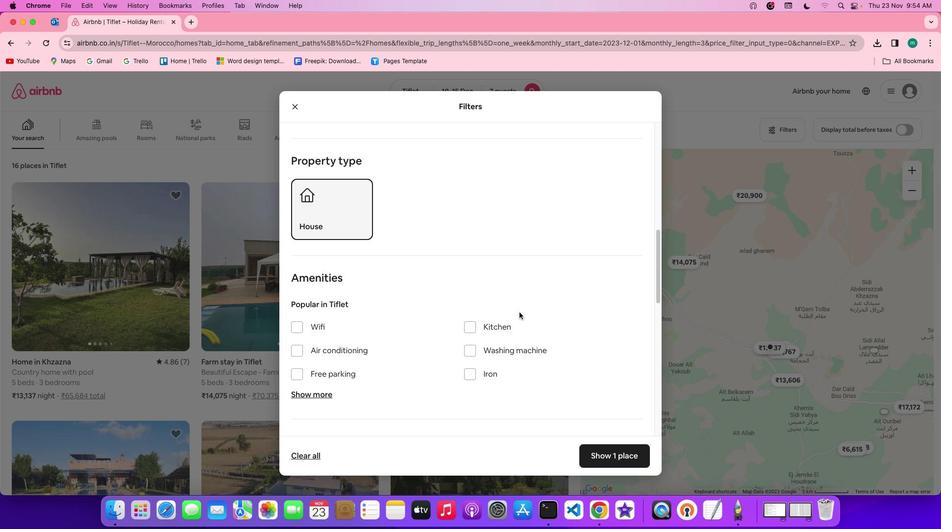 
Action: Mouse scrolled (519, 312) with delta (0, 0)
Screenshot: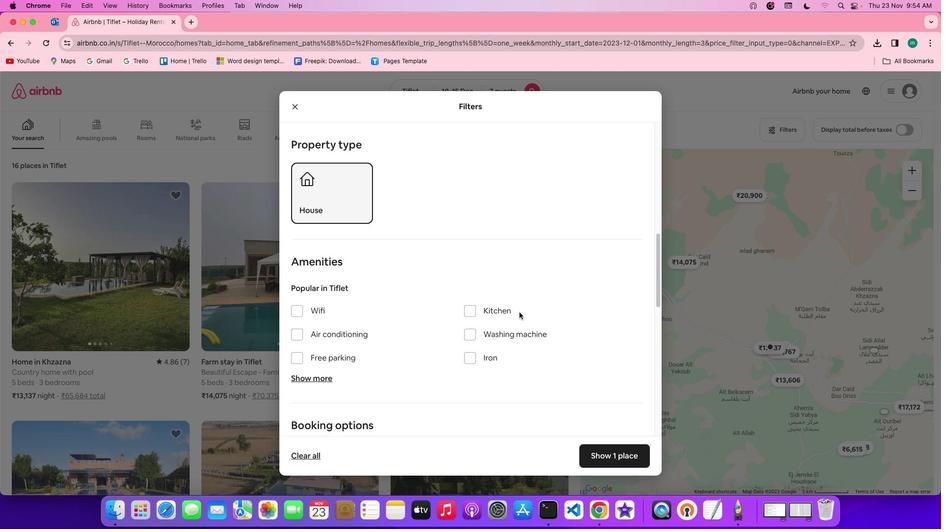 
Action: Mouse scrolled (519, 312) with delta (0, 0)
Screenshot: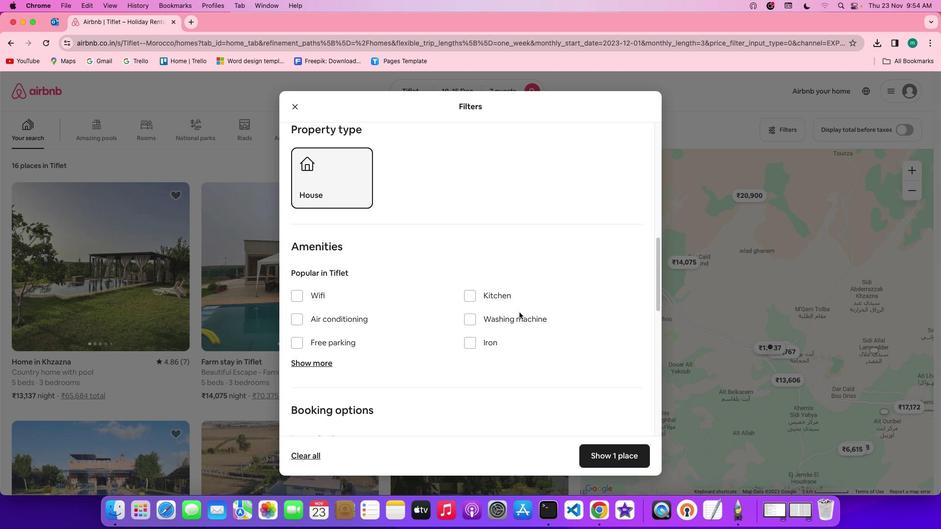 
Action: Mouse scrolled (519, 312) with delta (0, 0)
Screenshot: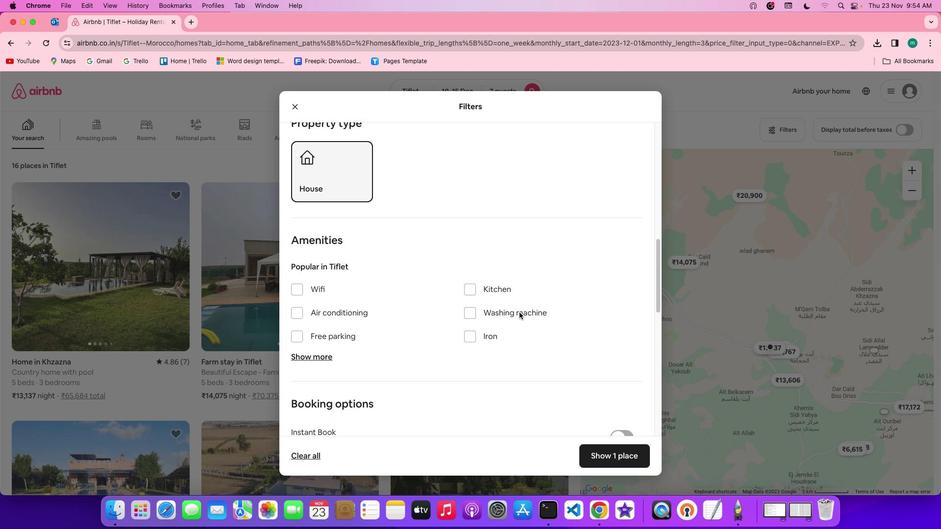 
Action: Mouse scrolled (519, 312) with delta (0, 0)
Screenshot: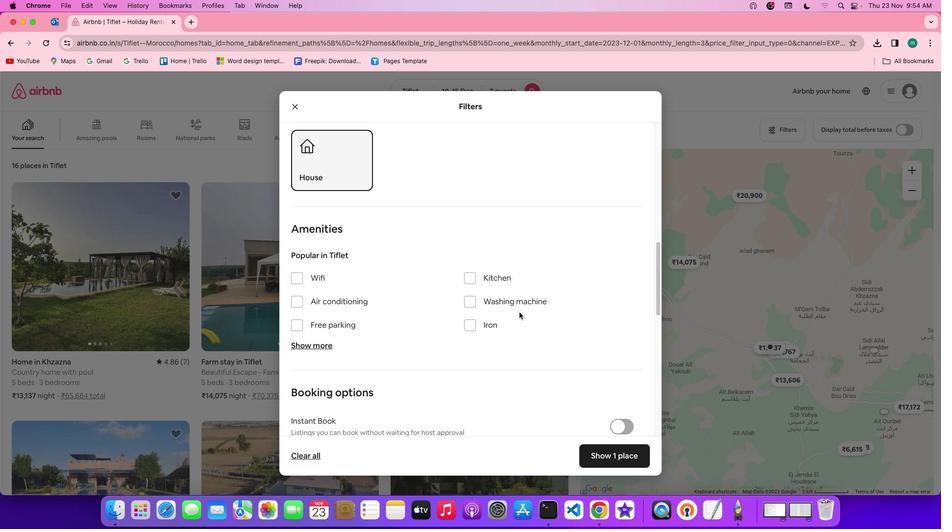 
Action: Mouse moved to (300, 270)
Screenshot: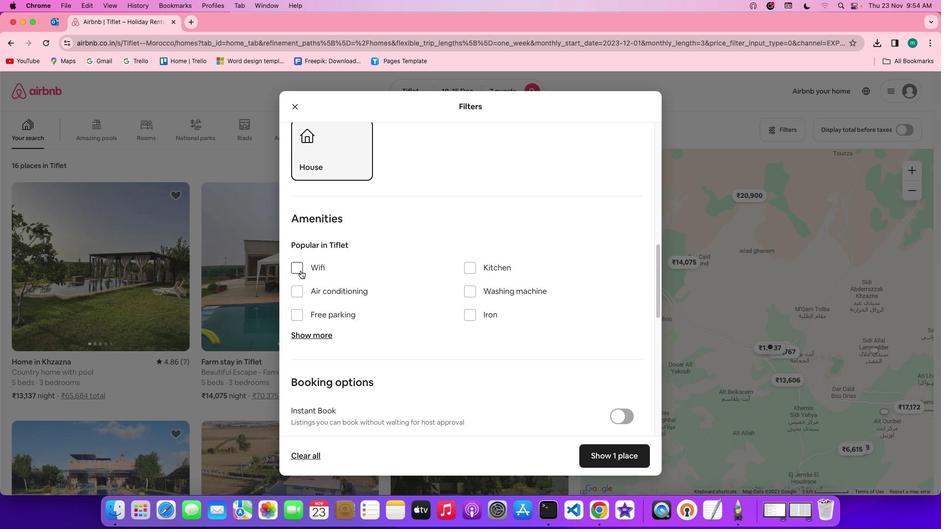 
Action: Mouse pressed left at (300, 270)
Screenshot: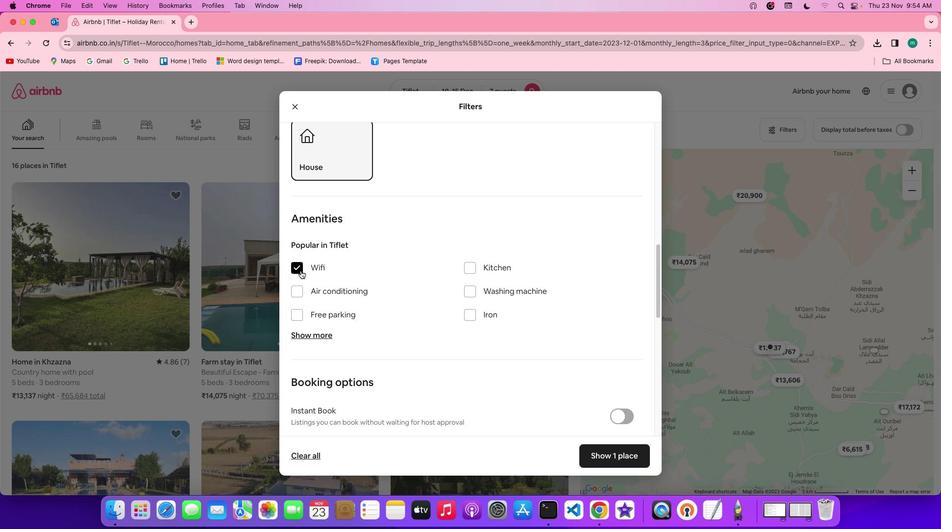 
Action: Mouse moved to (311, 331)
Screenshot: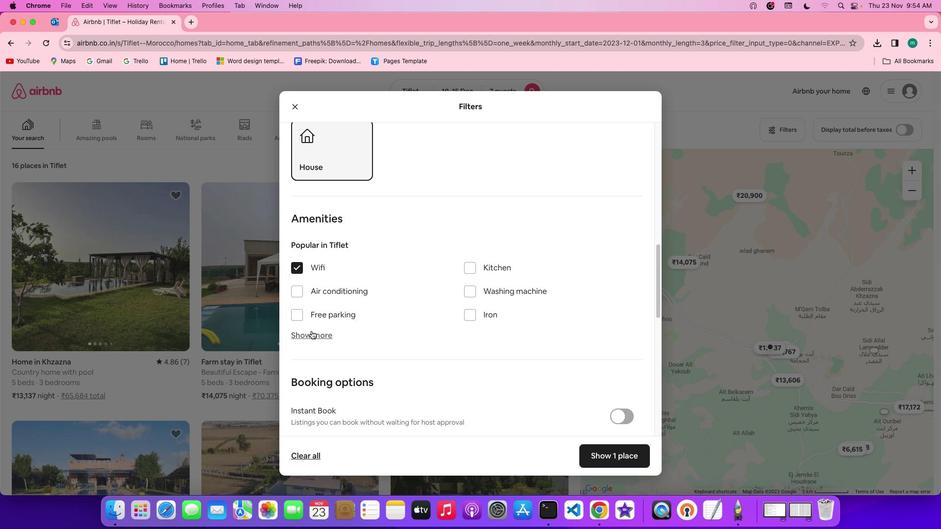 
Action: Mouse pressed left at (311, 331)
Screenshot: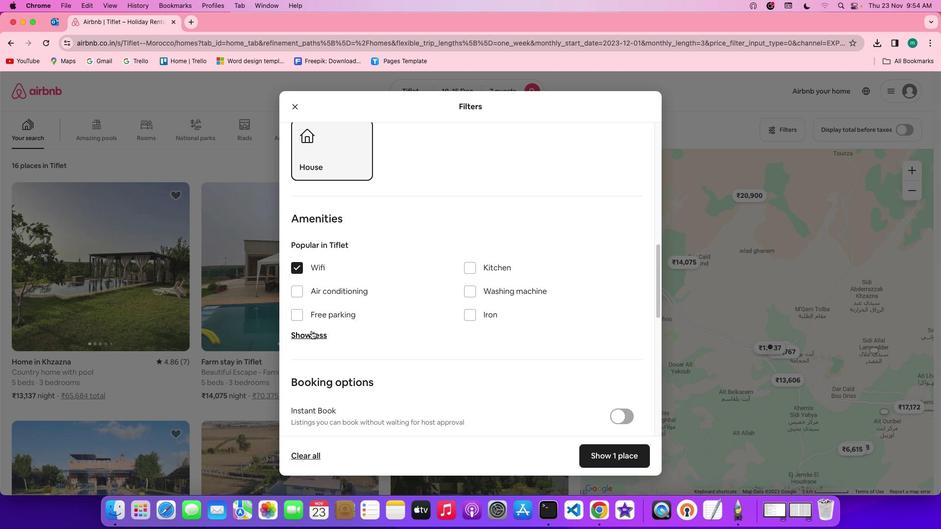 
Action: Mouse moved to (455, 340)
Screenshot: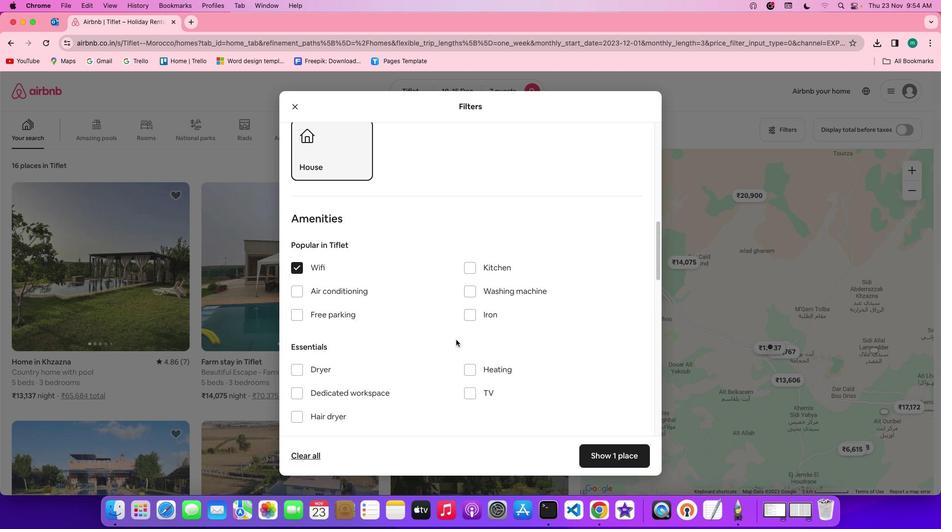 
Action: Mouse scrolled (455, 340) with delta (0, 0)
Screenshot: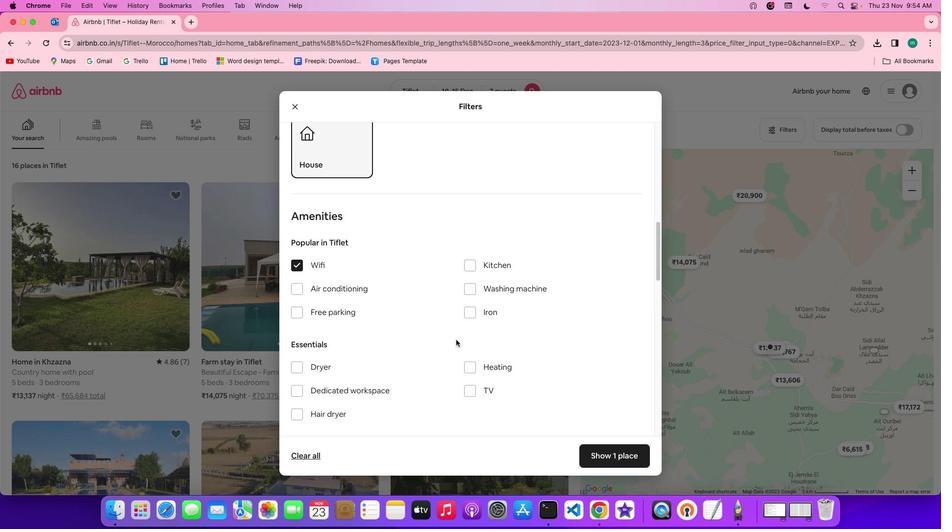 
Action: Mouse scrolled (455, 340) with delta (0, 0)
Screenshot: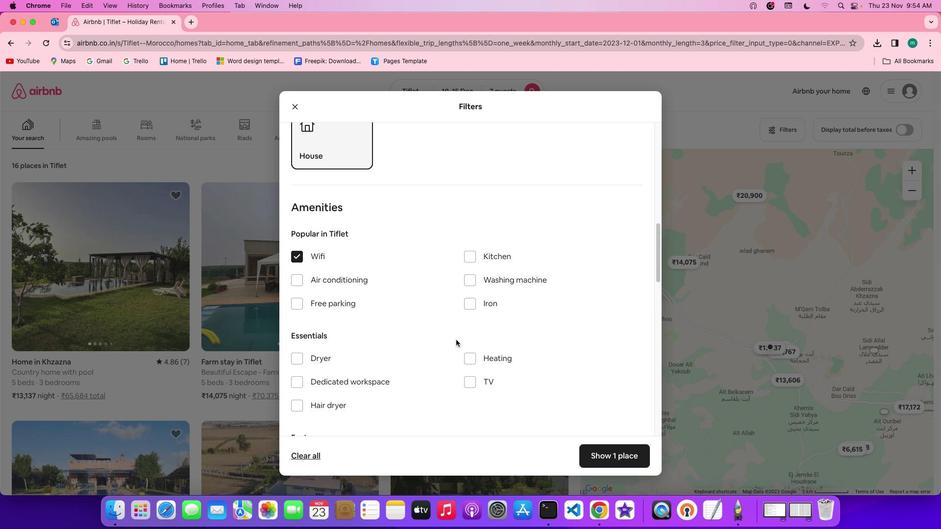 
Action: Mouse scrolled (455, 340) with delta (0, 0)
Screenshot: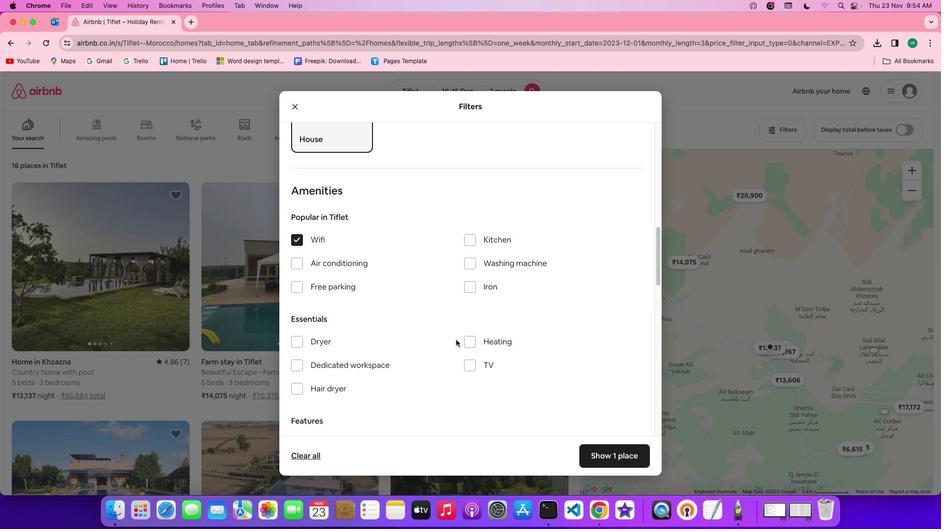 
Action: Mouse moved to (471, 323)
Screenshot: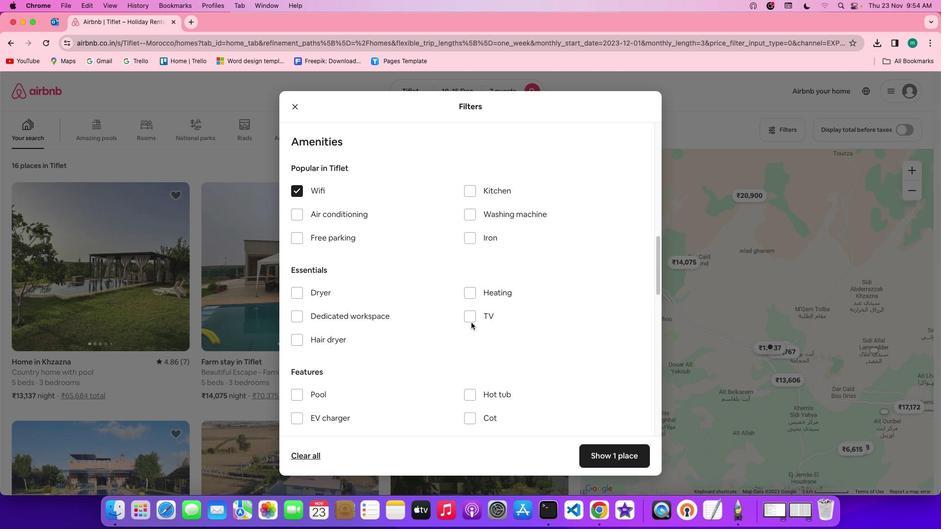 
Action: Mouse pressed left at (471, 323)
Screenshot: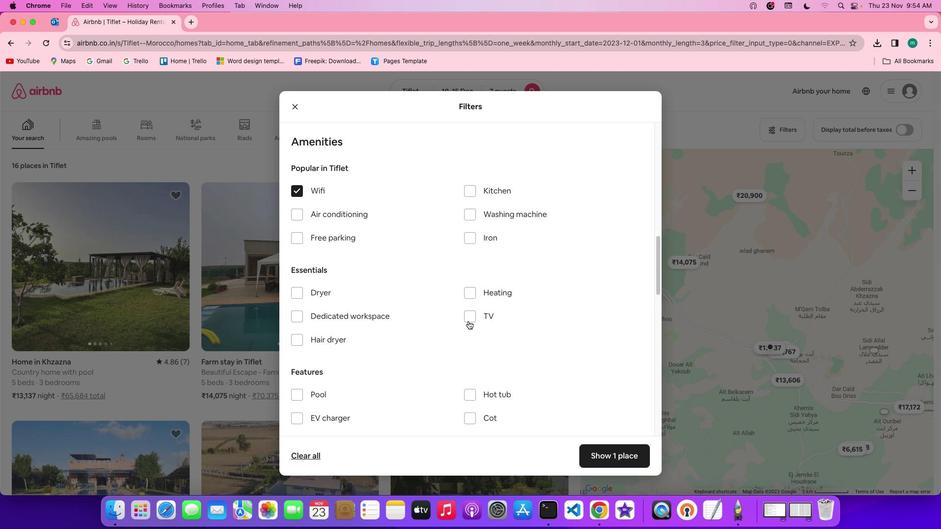
Action: Mouse moved to (469, 314)
Screenshot: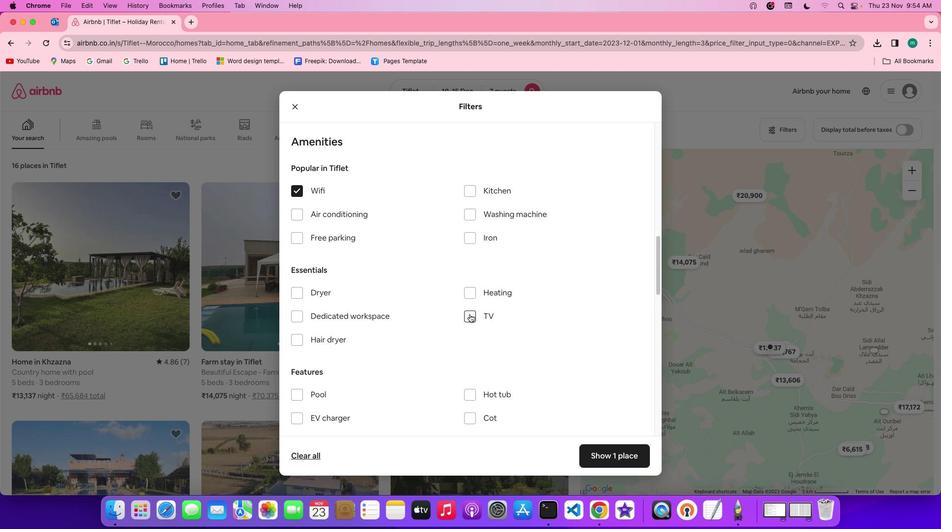 
Action: Mouse pressed left at (469, 314)
Screenshot: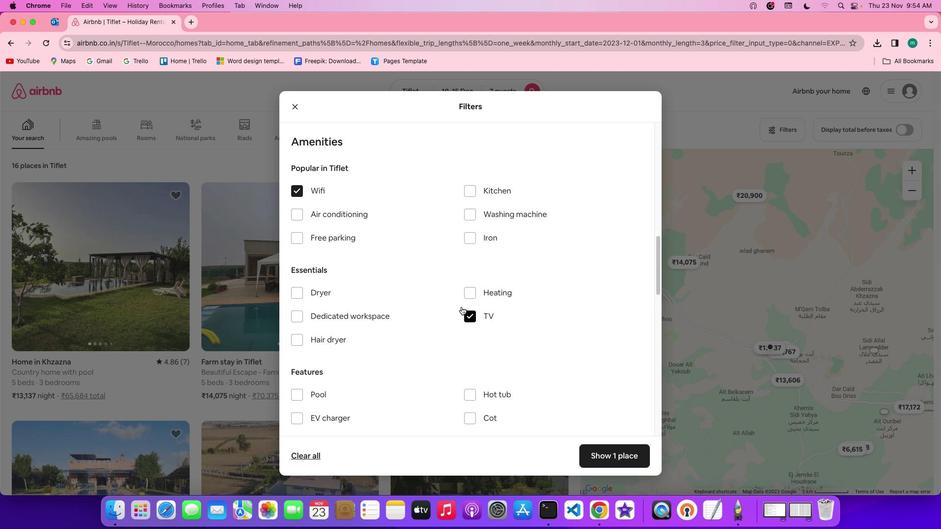
Action: Mouse moved to (339, 234)
Screenshot: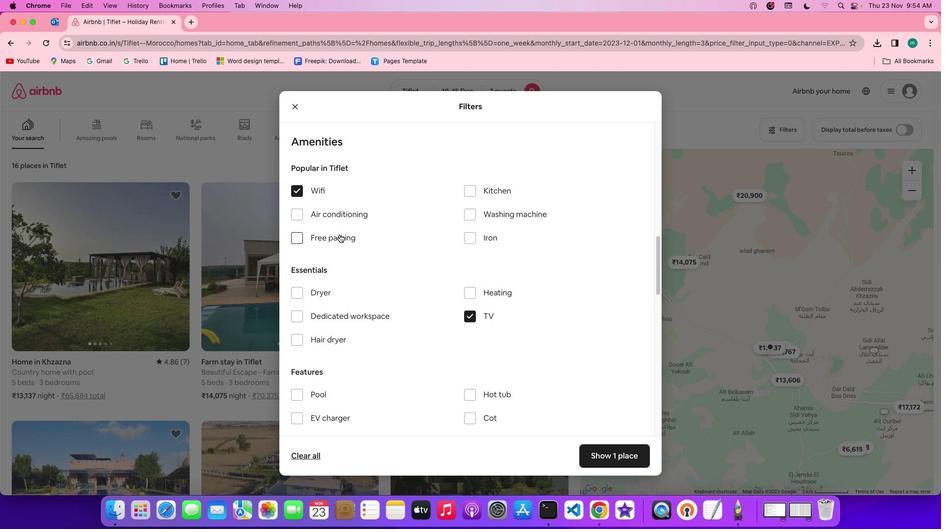 
Action: Mouse pressed left at (339, 234)
Screenshot: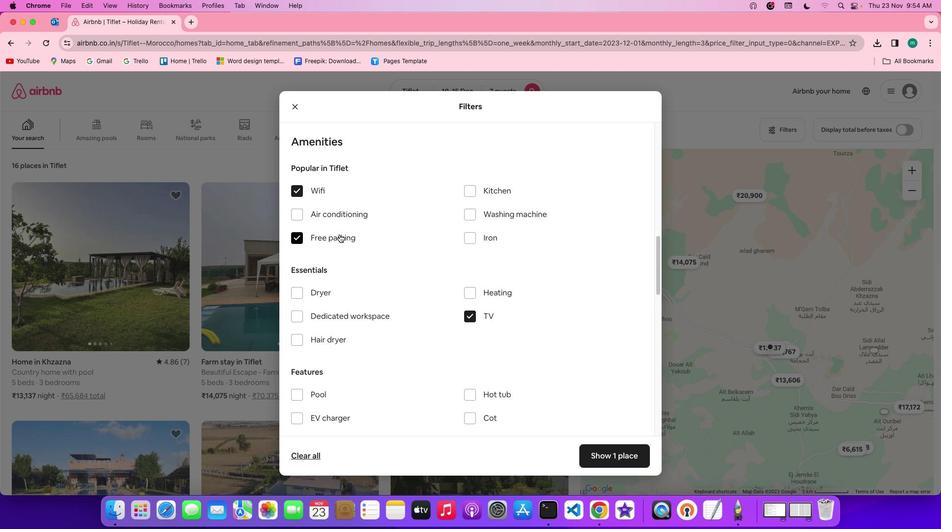 
Action: Mouse moved to (411, 266)
Screenshot: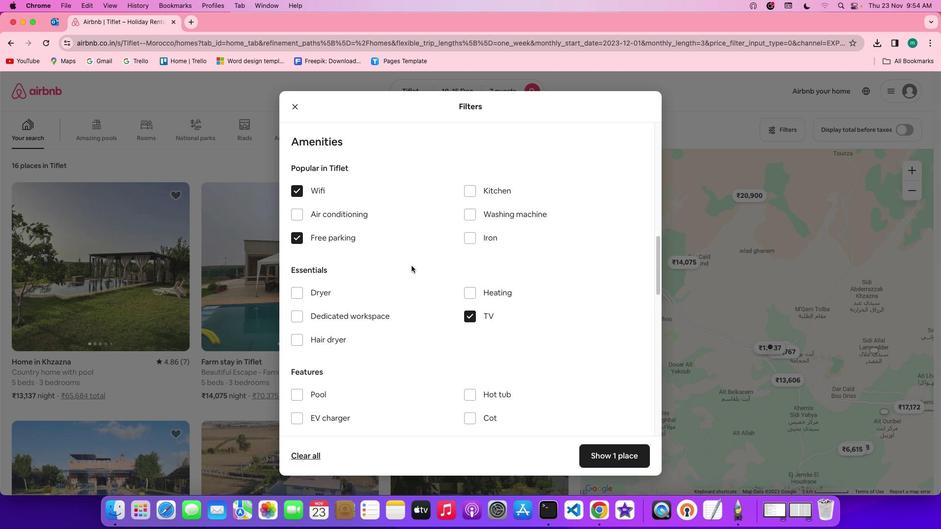 
Action: Mouse scrolled (411, 266) with delta (0, 0)
Screenshot: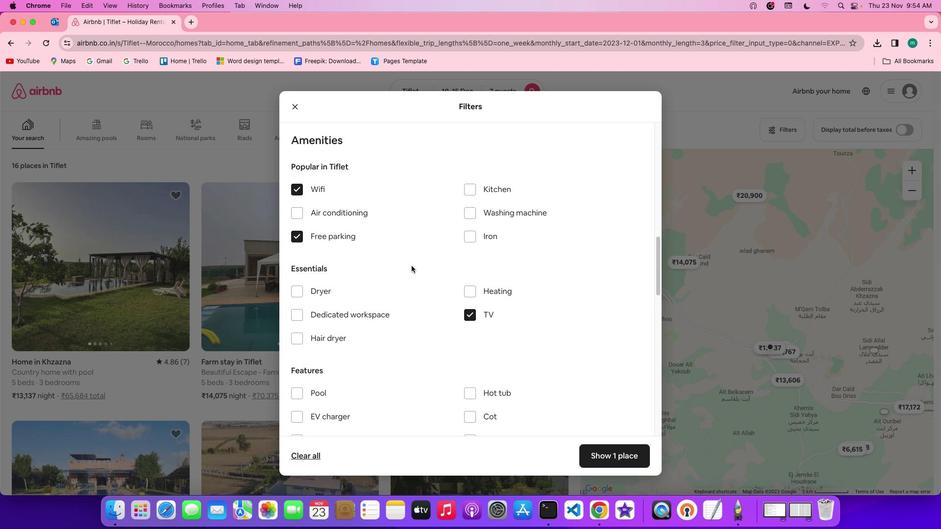 
Action: Mouse scrolled (411, 266) with delta (0, 0)
Screenshot: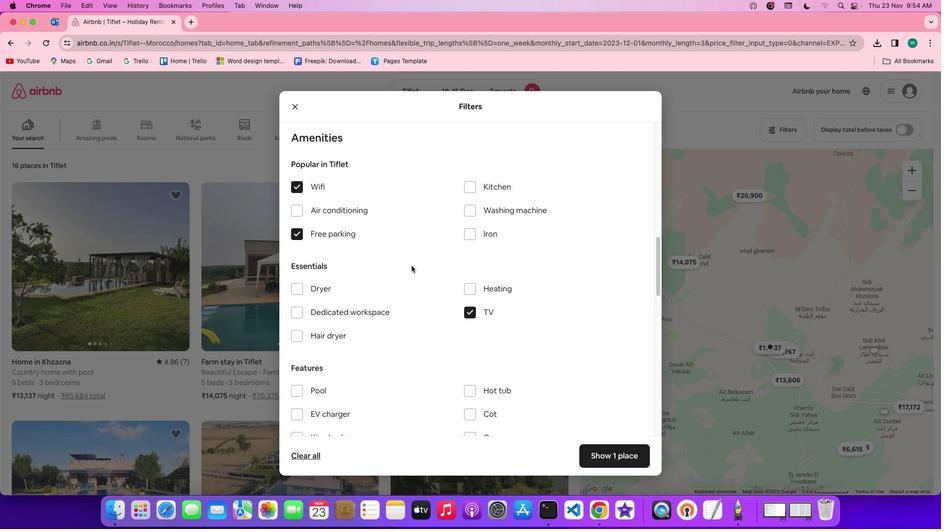 
Action: Mouse scrolled (411, 266) with delta (0, 0)
Screenshot: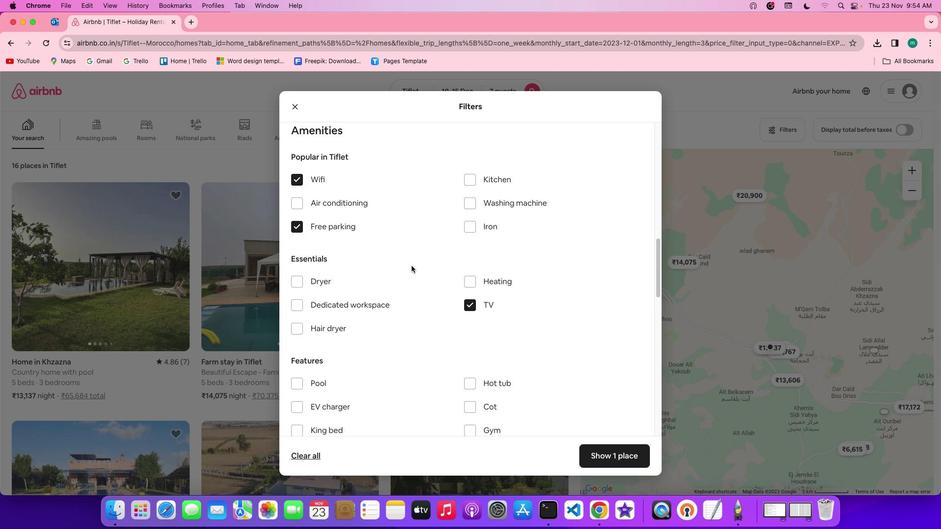 
Action: Mouse scrolled (411, 266) with delta (0, 0)
Screenshot: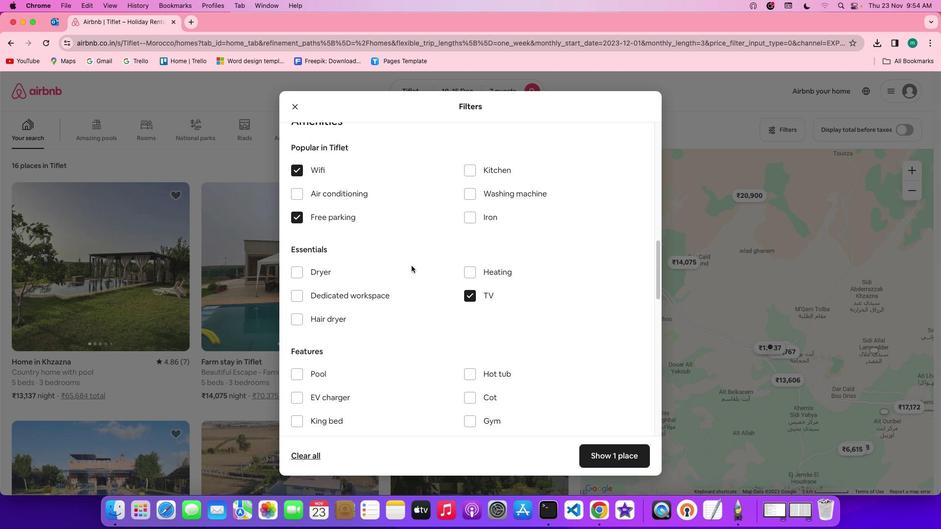 
Action: Mouse scrolled (411, 266) with delta (0, 0)
Screenshot: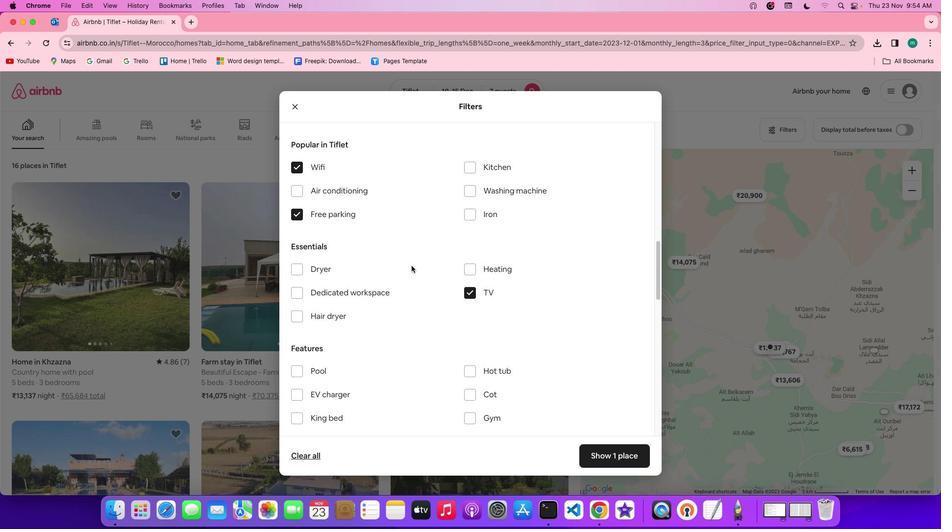 
Action: Mouse scrolled (411, 266) with delta (0, 0)
Screenshot: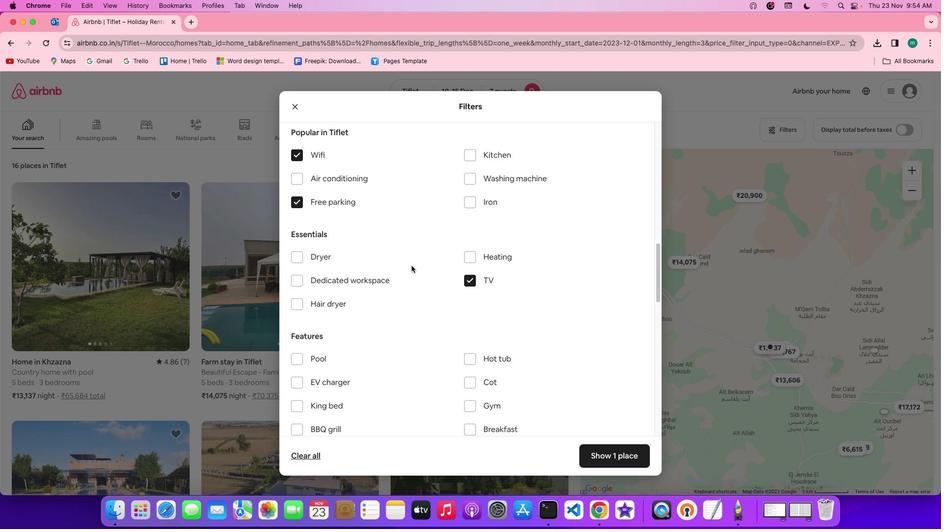 
Action: Mouse scrolled (411, 266) with delta (0, 0)
Screenshot: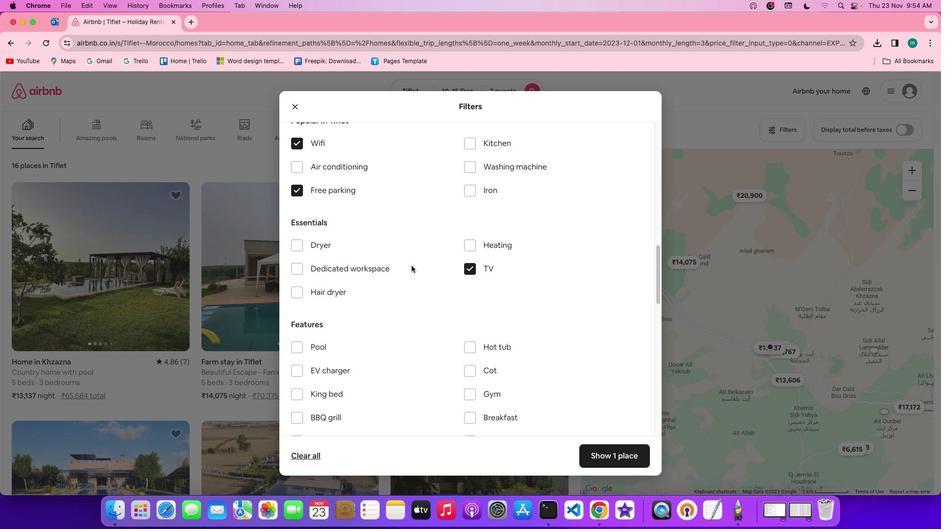 
Action: Mouse scrolled (411, 266) with delta (0, 0)
Screenshot: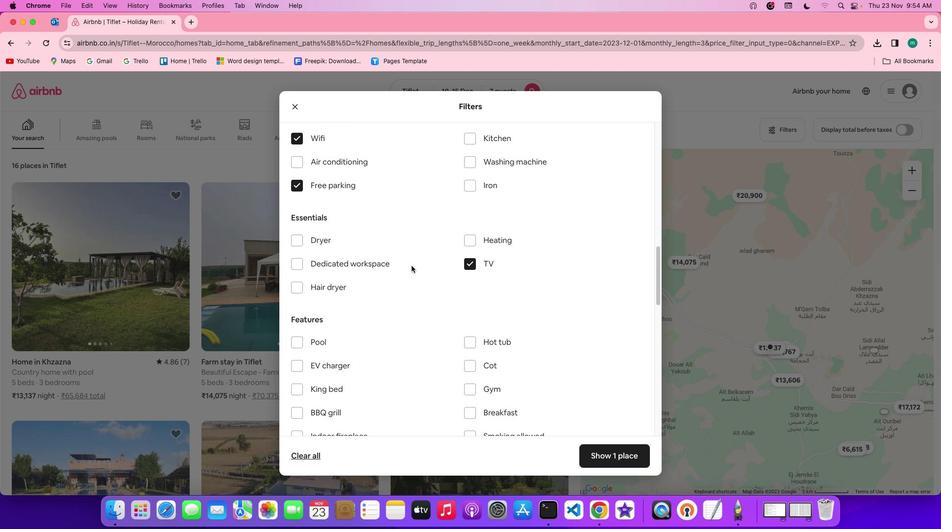 
Action: Mouse scrolled (411, 266) with delta (0, 0)
Screenshot: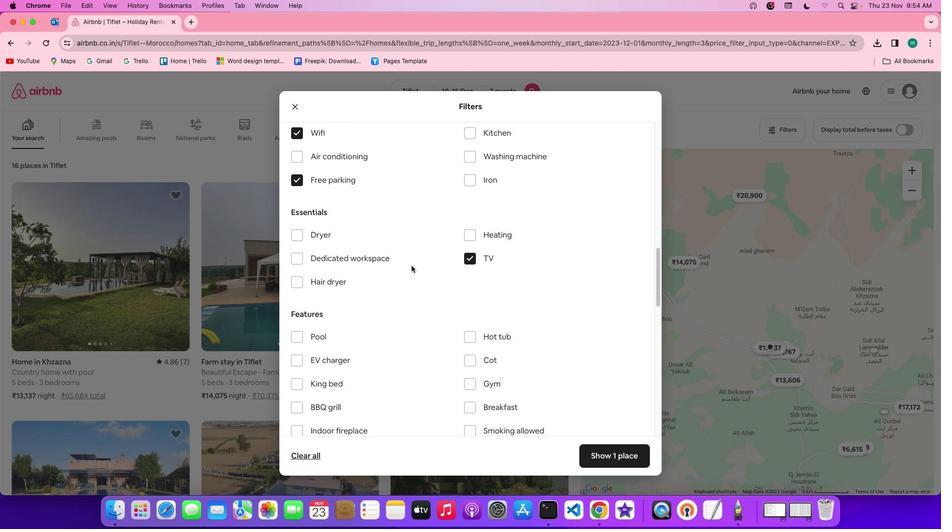 
Action: Mouse scrolled (411, 266) with delta (0, 0)
Screenshot: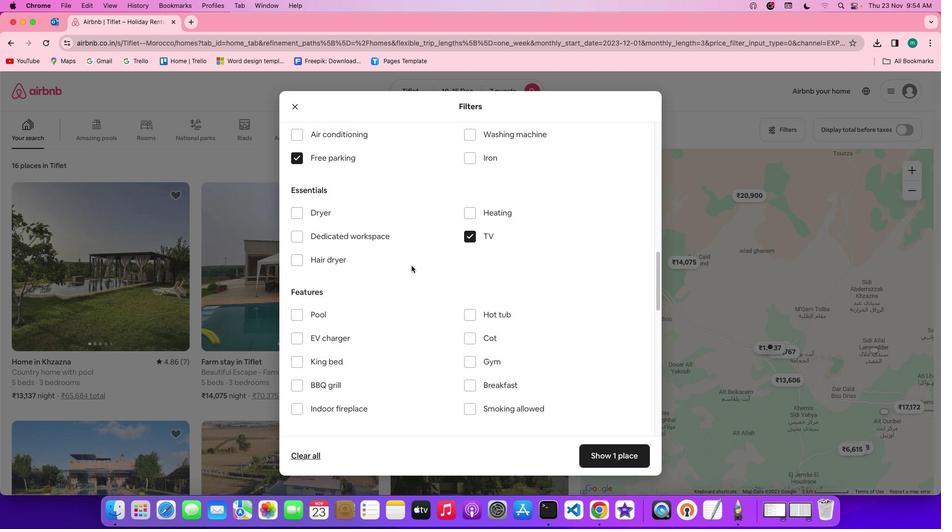 
Action: Mouse scrolled (411, 266) with delta (0, 0)
Screenshot: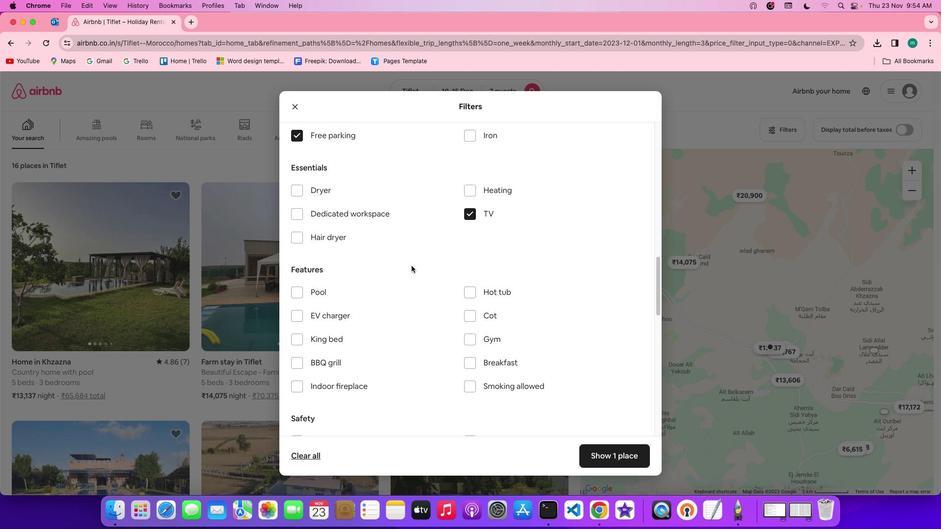 
Action: Mouse scrolled (411, 266) with delta (0, 0)
Screenshot: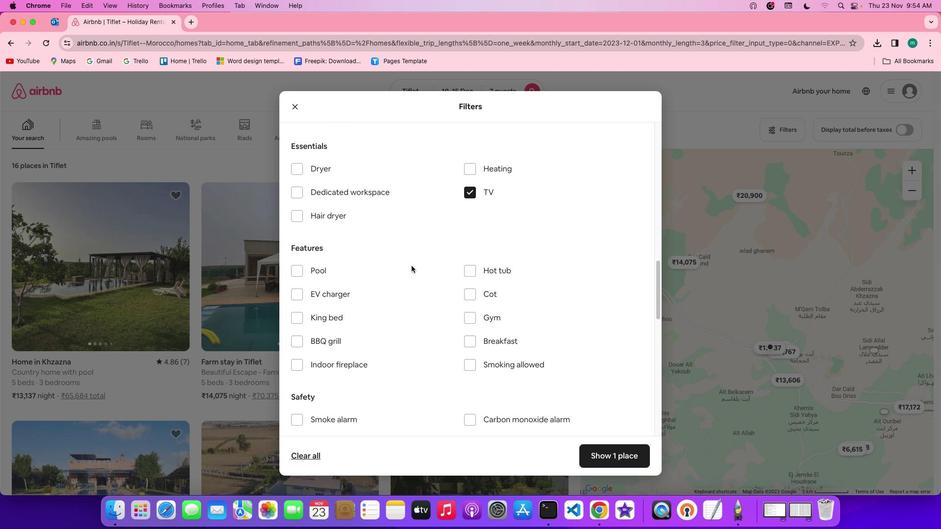 
Action: Mouse scrolled (411, 266) with delta (0, 0)
Screenshot: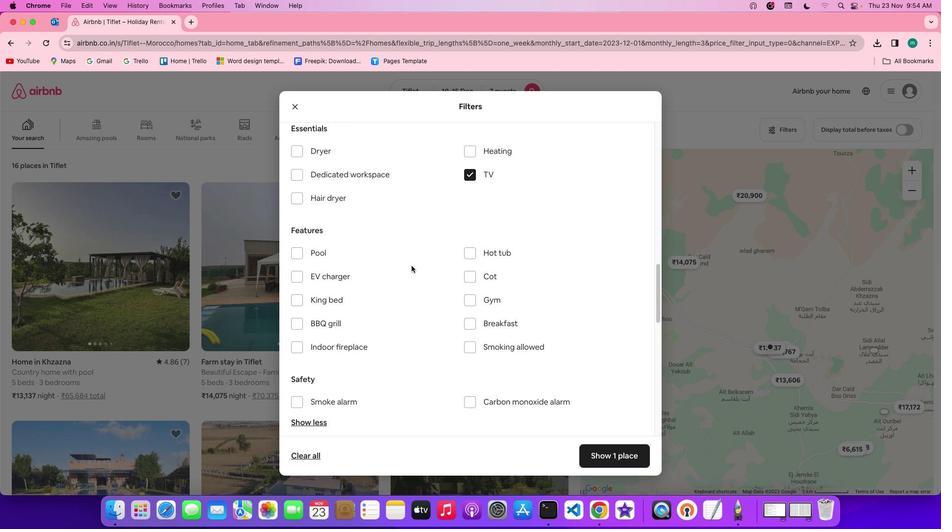 
Action: Mouse moved to (474, 275)
Screenshot: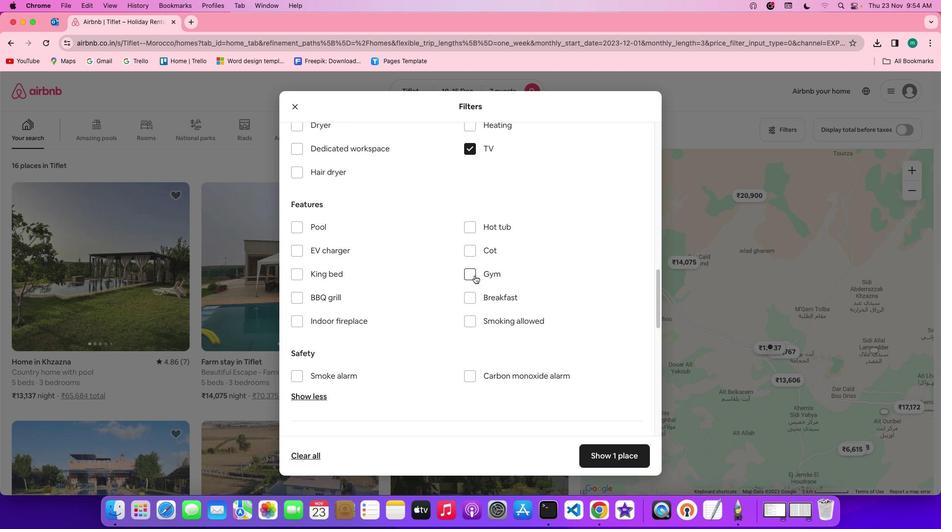 
Action: Mouse pressed left at (474, 275)
Screenshot: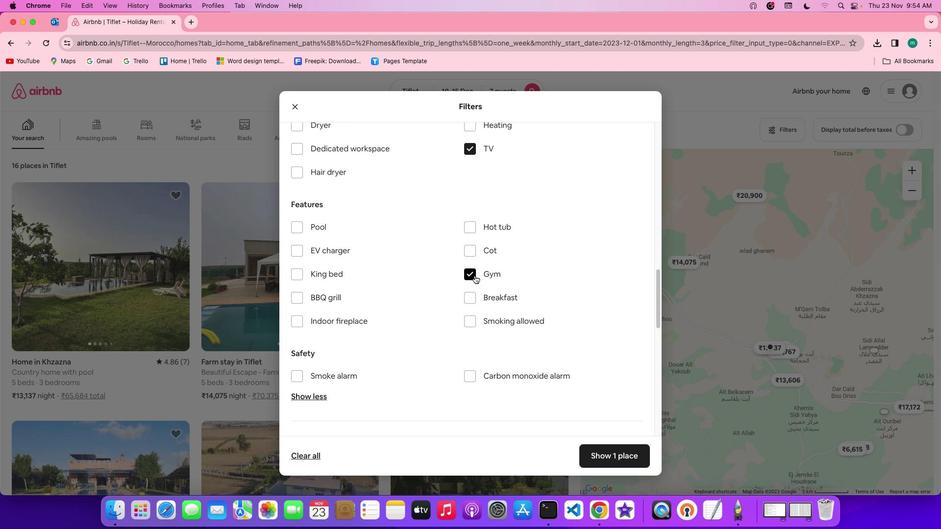 
Action: Mouse moved to (472, 295)
Screenshot: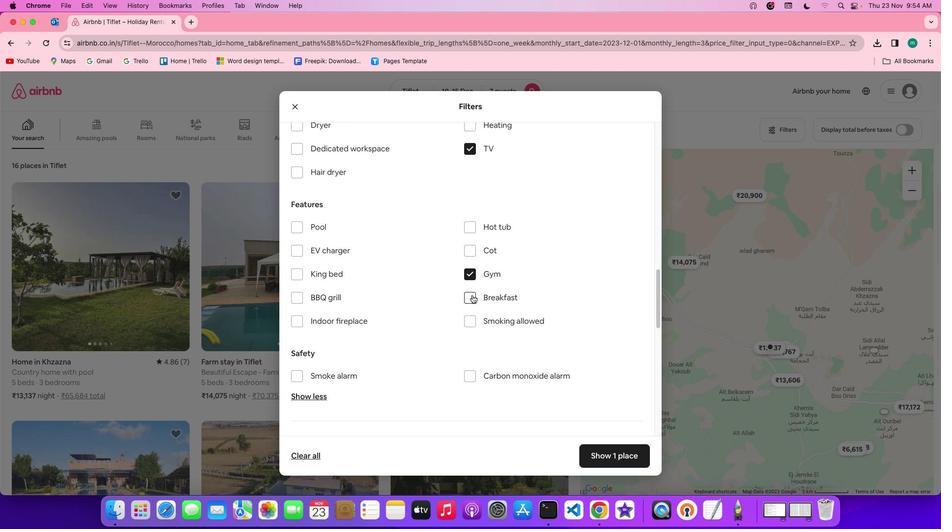 
Action: Mouse pressed left at (472, 295)
Screenshot: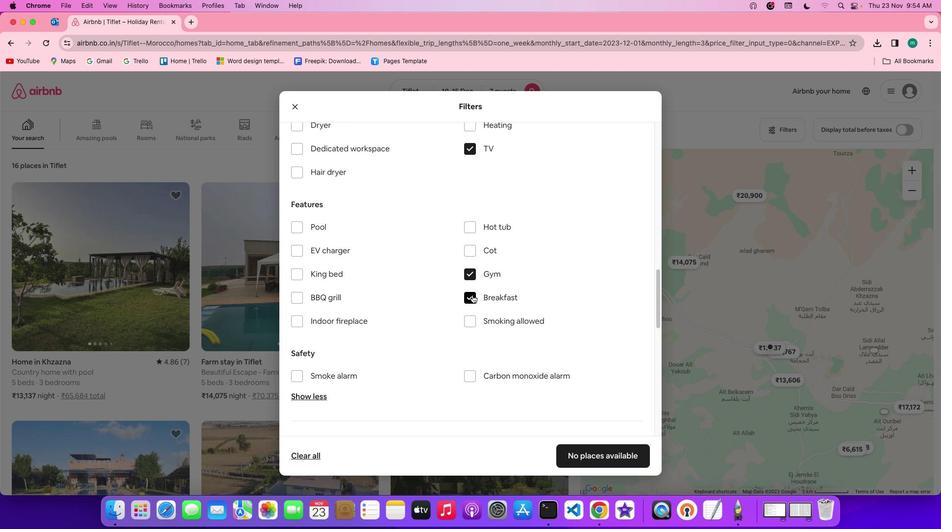 
Action: Mouse moved to (576, 321)
Screenshot: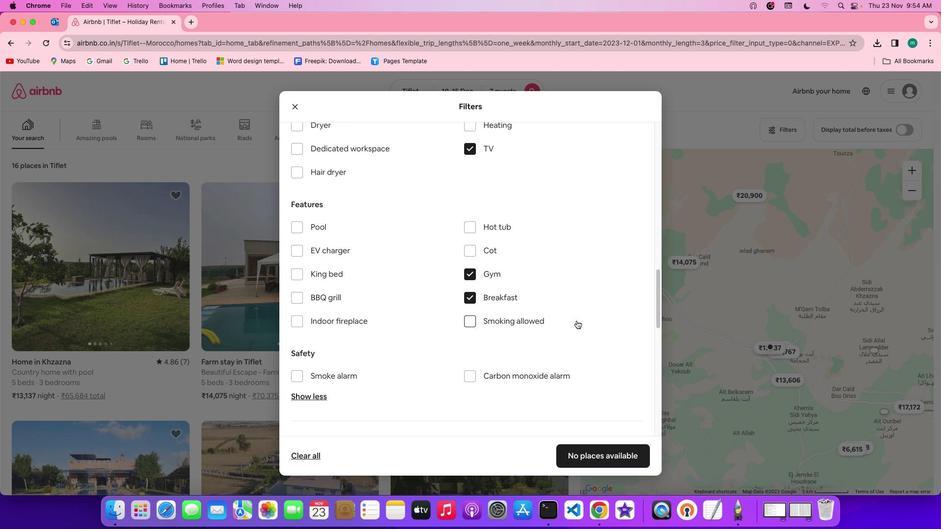 
Action: Mouse scrolled (576, 321) with delta (0, 0)
Screenshot: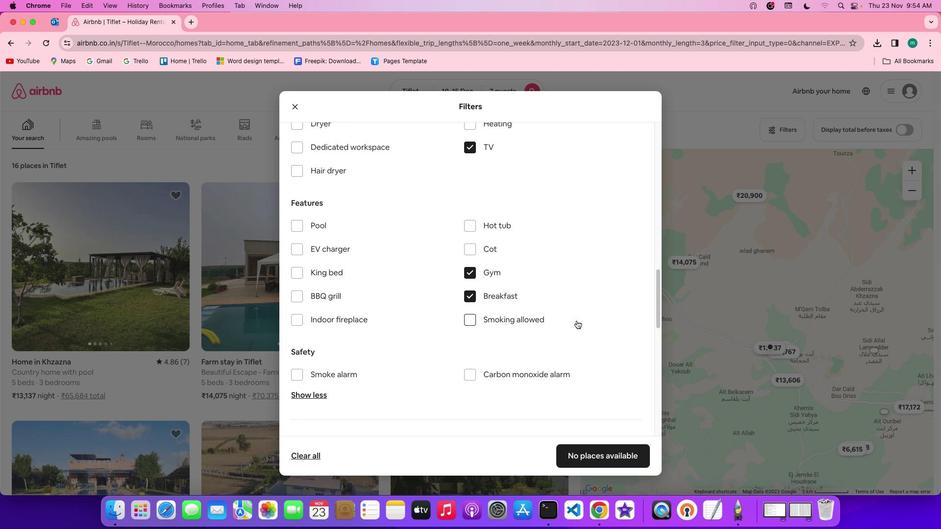
Action: Mouse scrolled (576, 321) with delta (0, 0)
Screenshot: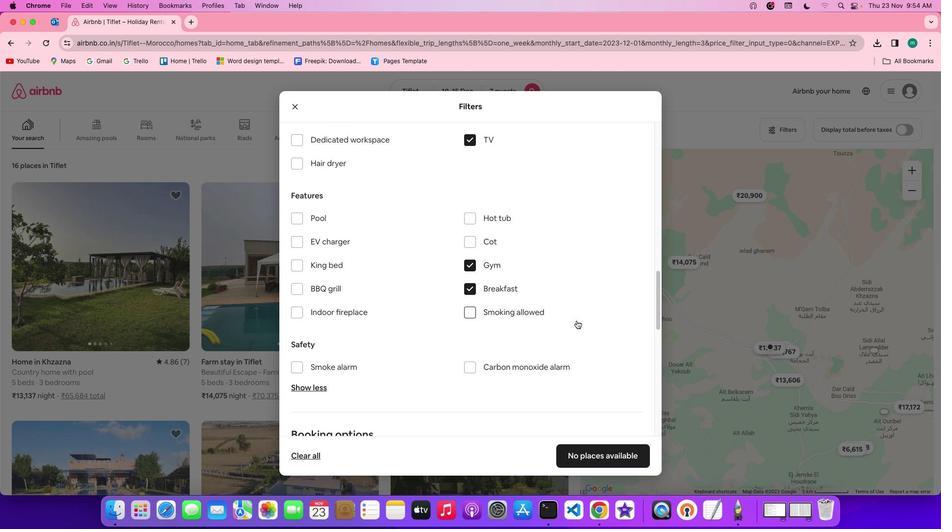 
Action: Mouse scrolled (576, 321) with delta (0, 0)
Screenshot: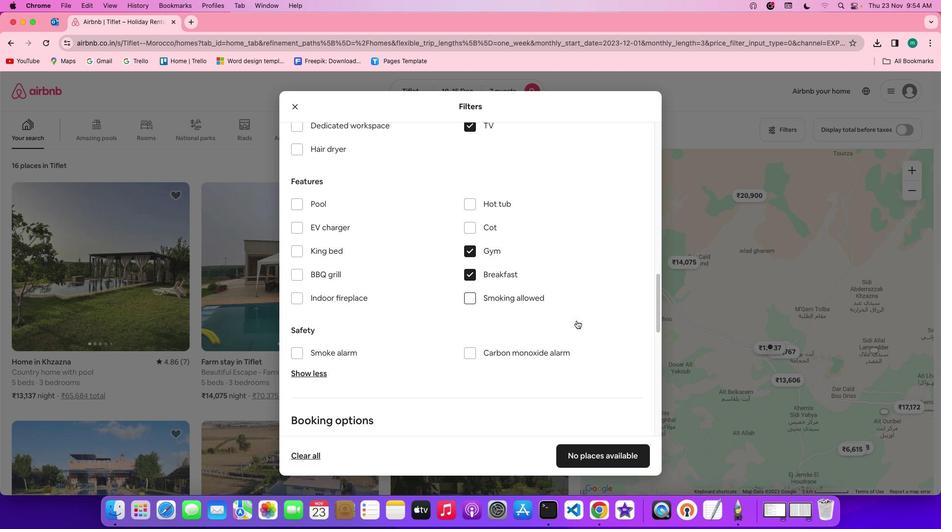 
Action: Mouse scrolled (576, 321) with delta (0, 0)
Screenshot: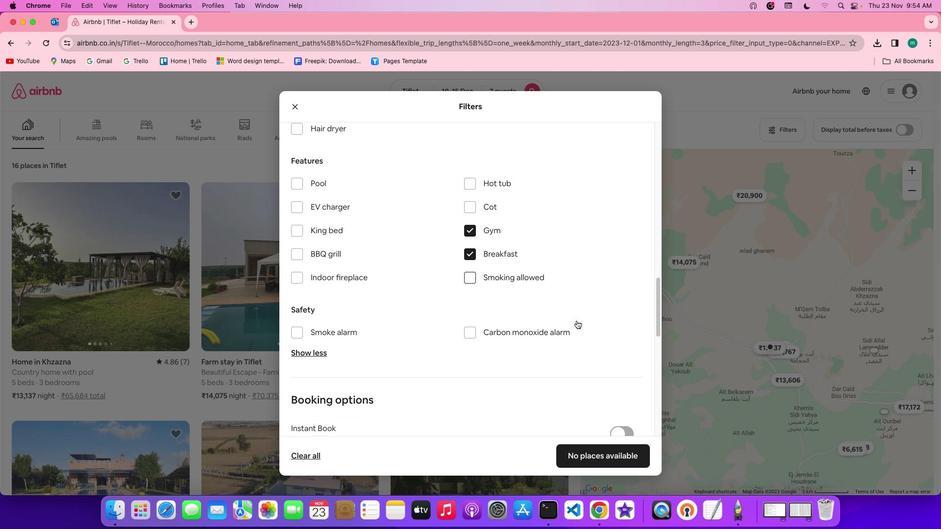 
Action: Mouse scrolled (576, 321) with delta (0, 0)
Screenshot: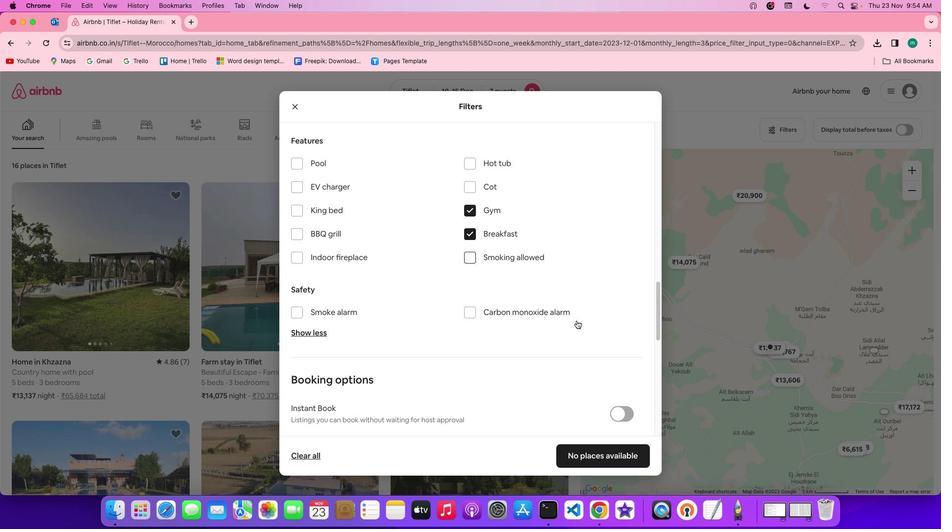 
Action: Mouse scrolled (576, 321) with delta (0, 0)
Screenshot: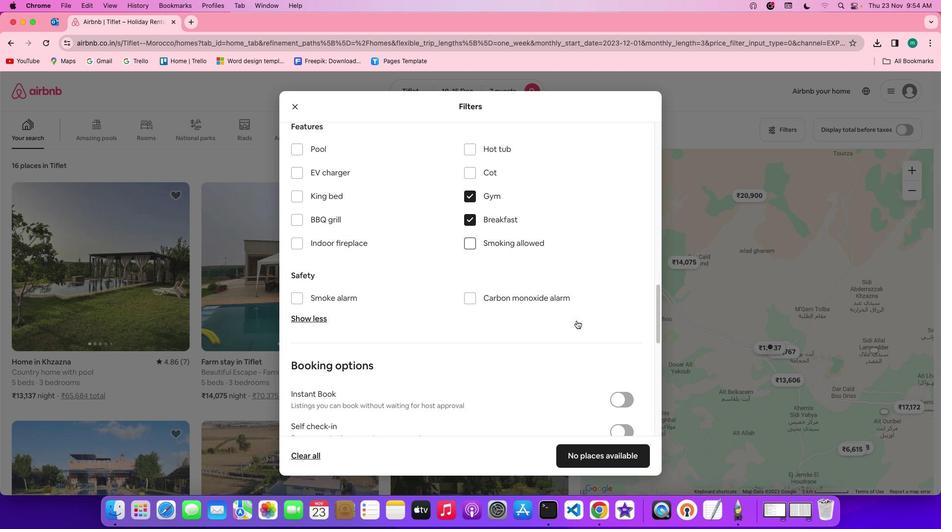
Action: Mouse scrolled (576, 321) with delta (0, 0)
Screenshot: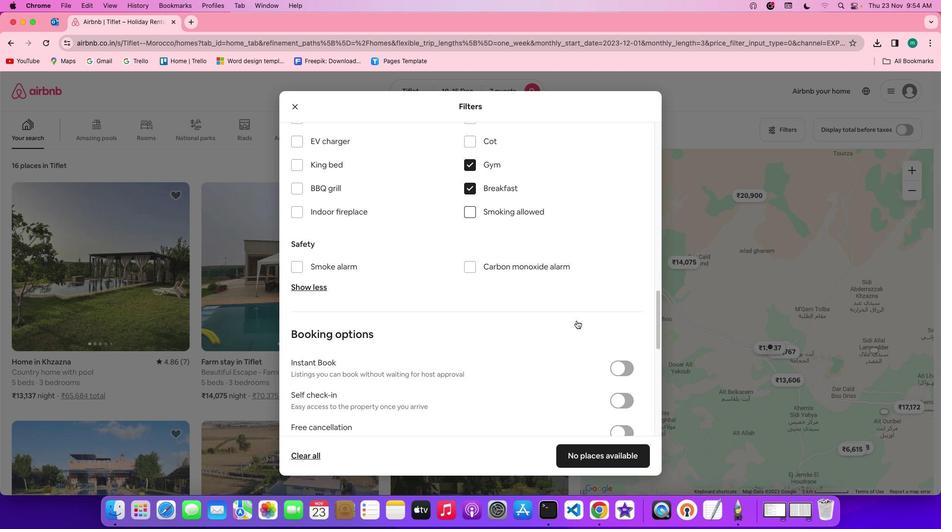 
Action: Mouse scrolled (576, 321) with delta (0, -1)
Screenshot: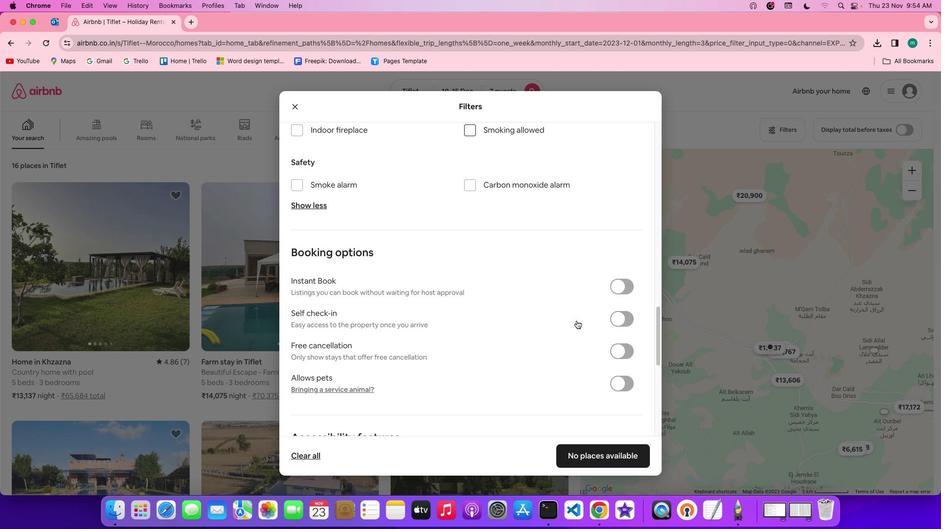 
Action: Mouse scrolled (576, 321) with delta (0, 0)
Screenshot: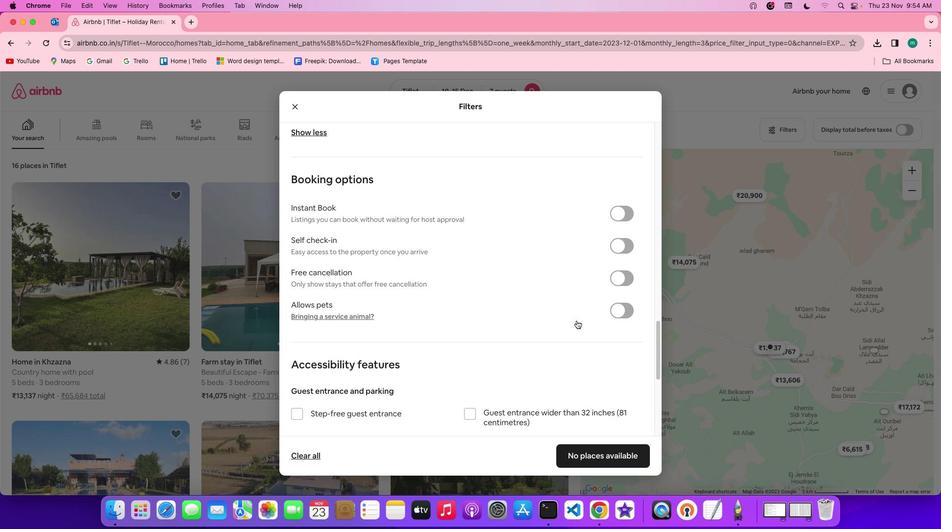 
Action: Mouse scrolled (576, 321) with delta (0, 0)
Screenshot: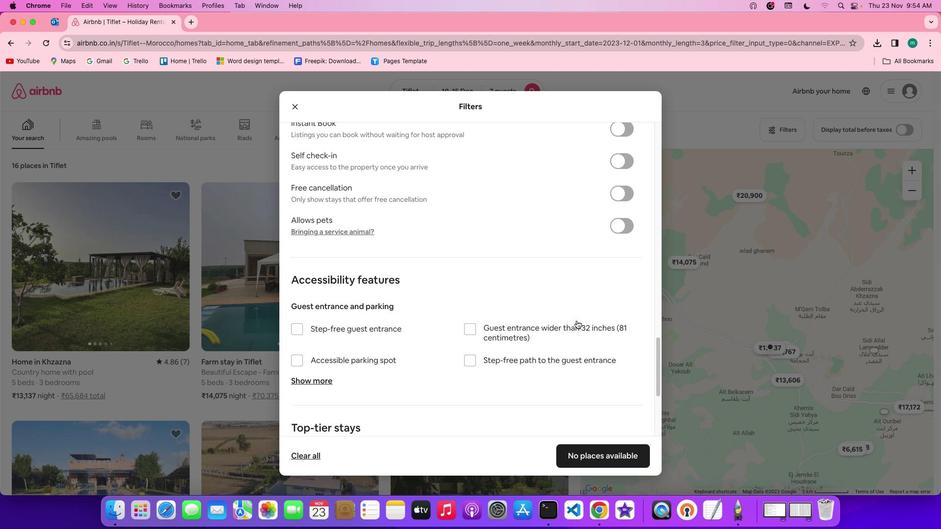 
Action: Mouse scrolled (576, 321) with delta (0, -1)
Screenshot: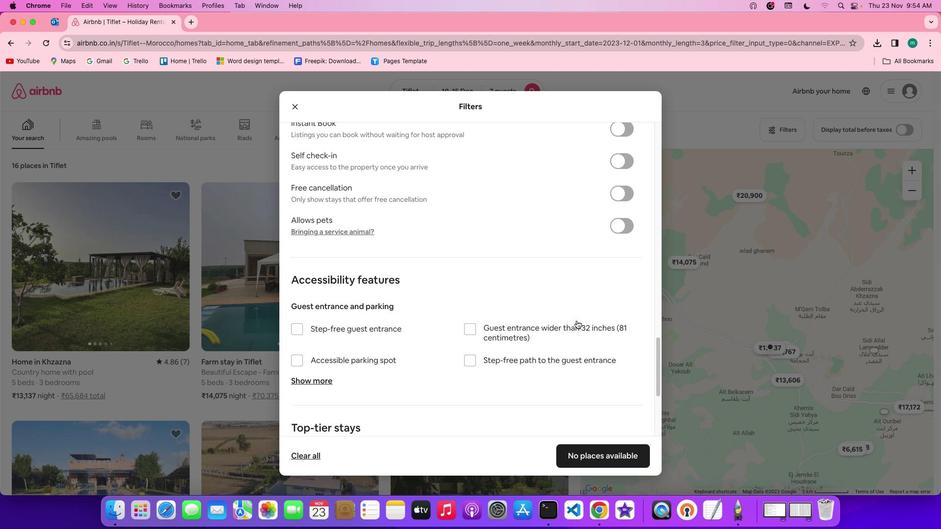 
Action: Mouse scrolled (576, 321) with delta (0, -2)
Screenshot: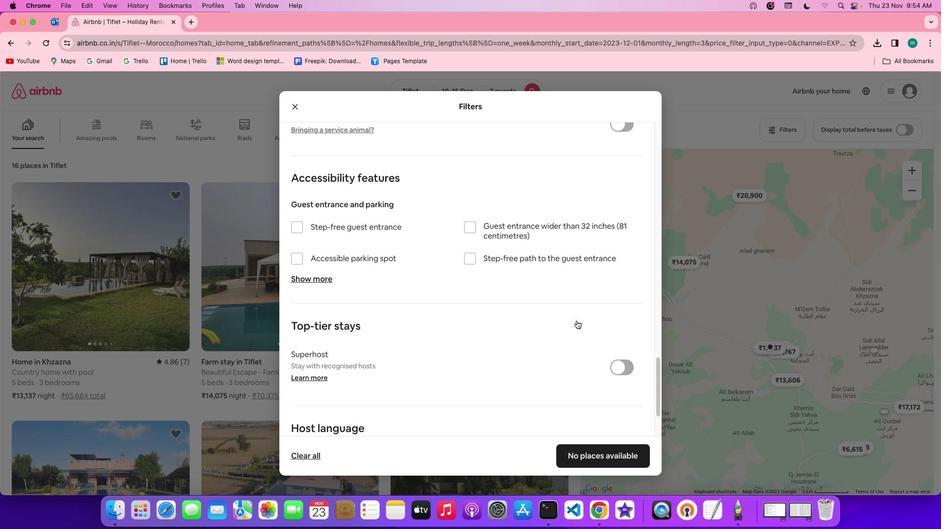 
Action: Mouse scrolled (576, 321) with delta (0, -2)
Screenshot: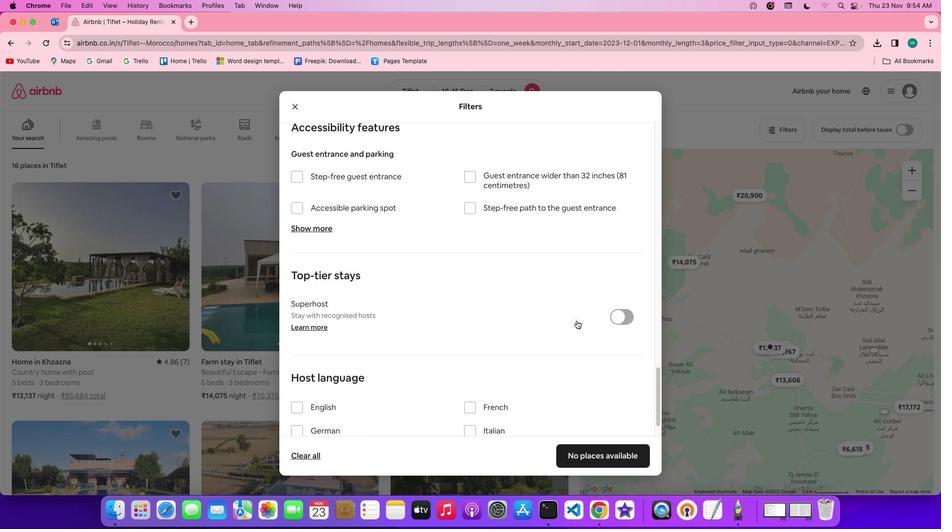 
Action: Mouse scrolled (576, 321) with delta (0, 0)
Screenshot: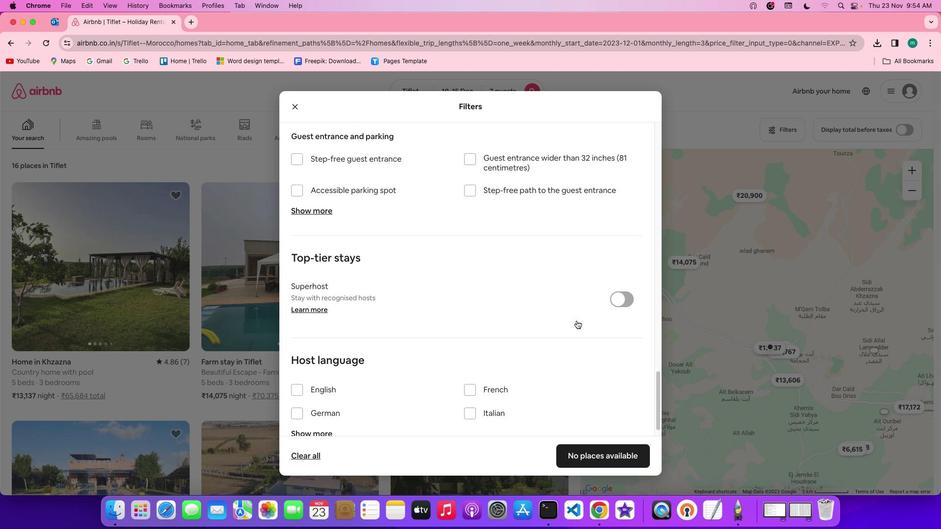 
Action: Mouse scrolled (576, 321) with delta (0, 0)
Screenshot: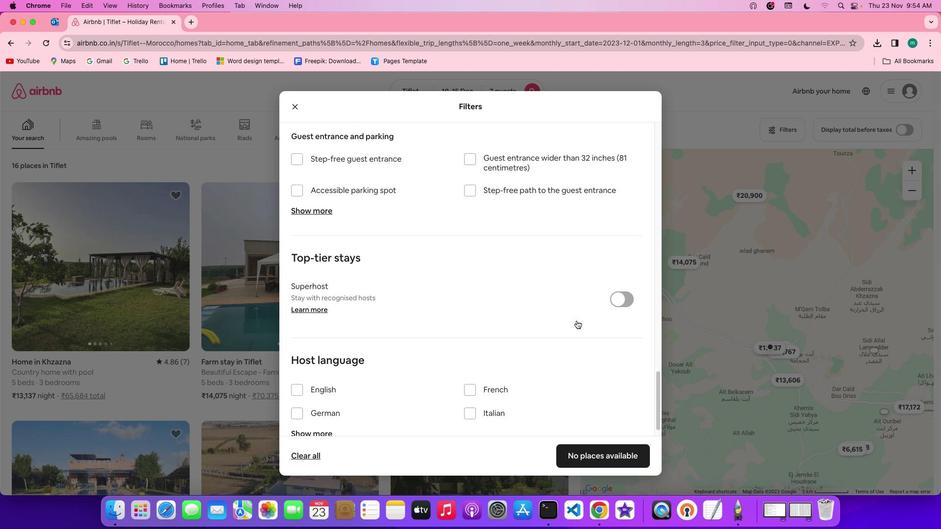 
Action: Mouse scrolled (576, 321) with delta (0, -1)
Screenshot: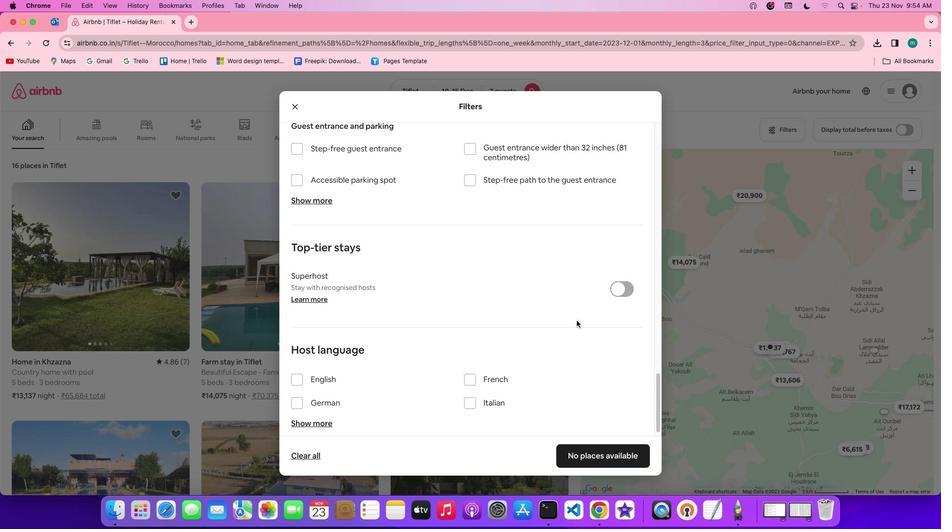 
Action: Mouse scrolled (576, 321) with delta (0, -2)
Screenshot: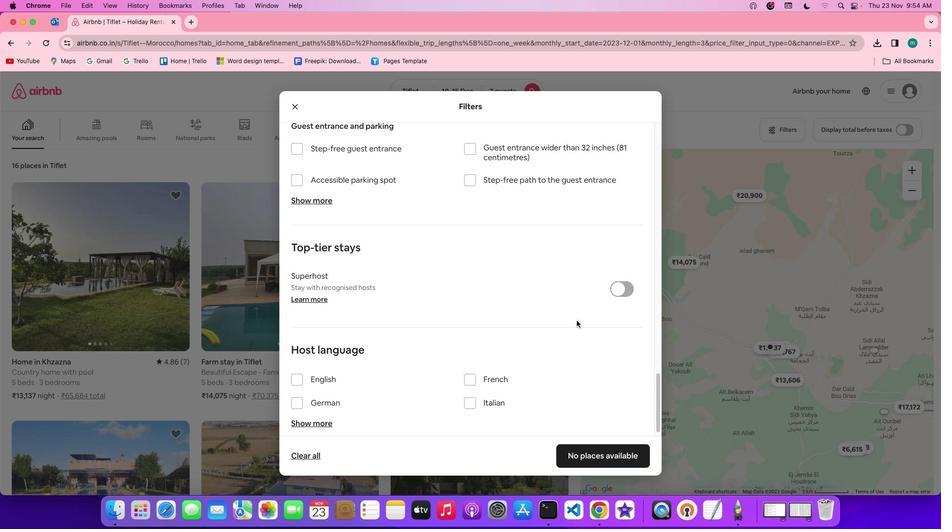 
Action: Mouse scrolled (576, 321) with delta (0, -2)
Screenshot: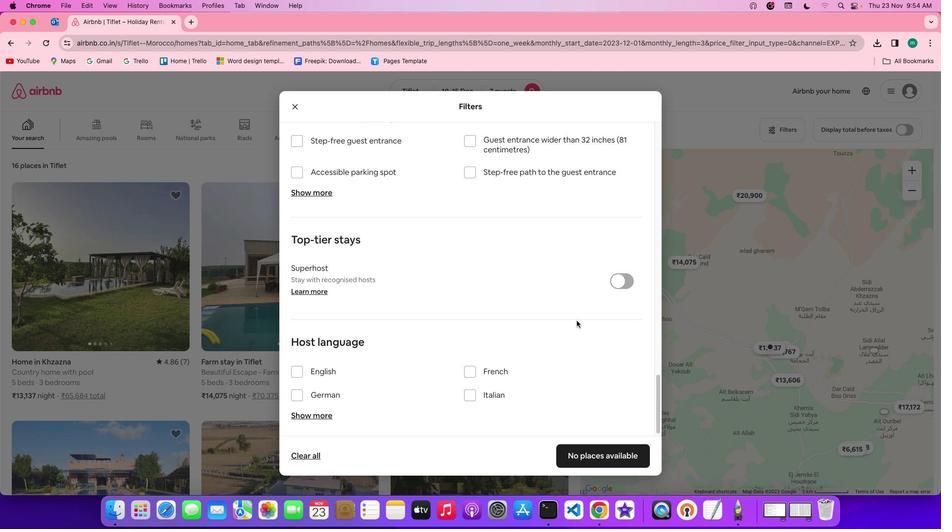 
Action: Mouse moved to (576, 321)
Screenshot: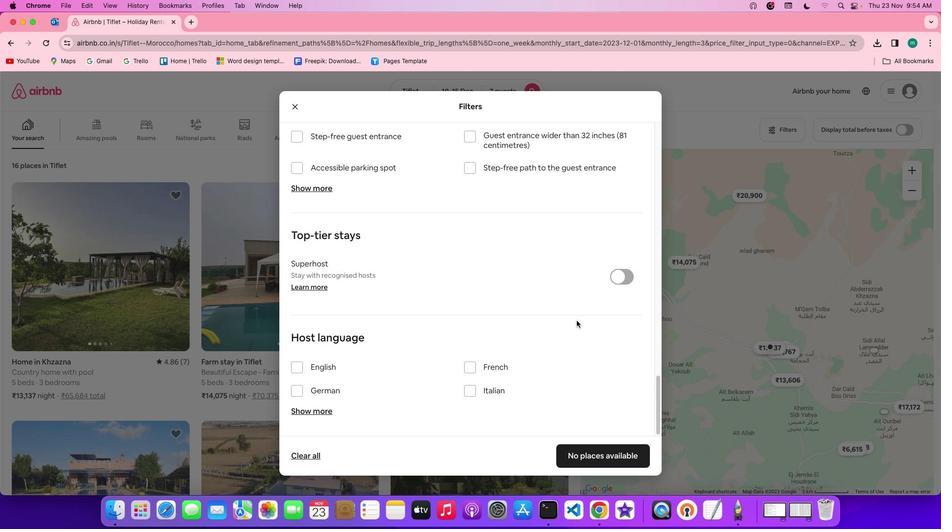 
Action: Mouse scrolled (576, 321) with delta (0, 0)
Screenshot: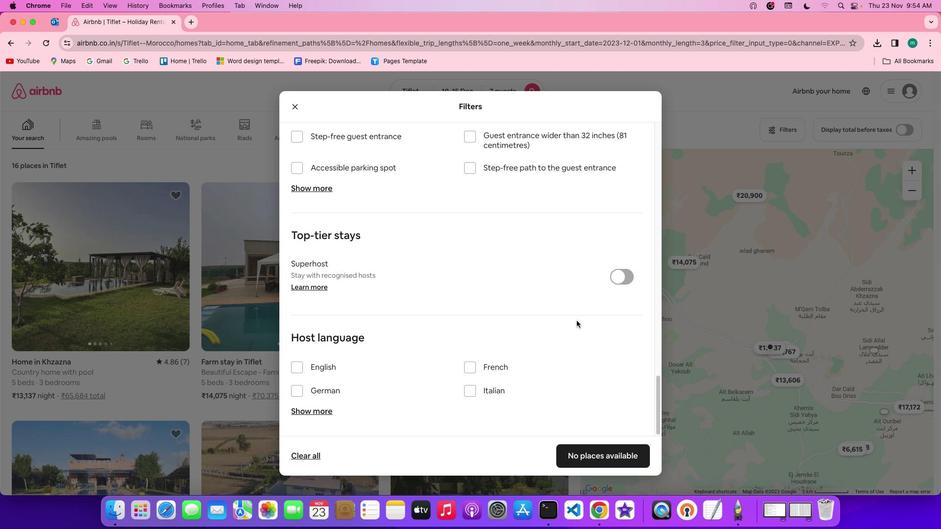 
Action: Mouse scrolled (576, 321) with delta (0, 0)
Screenshot: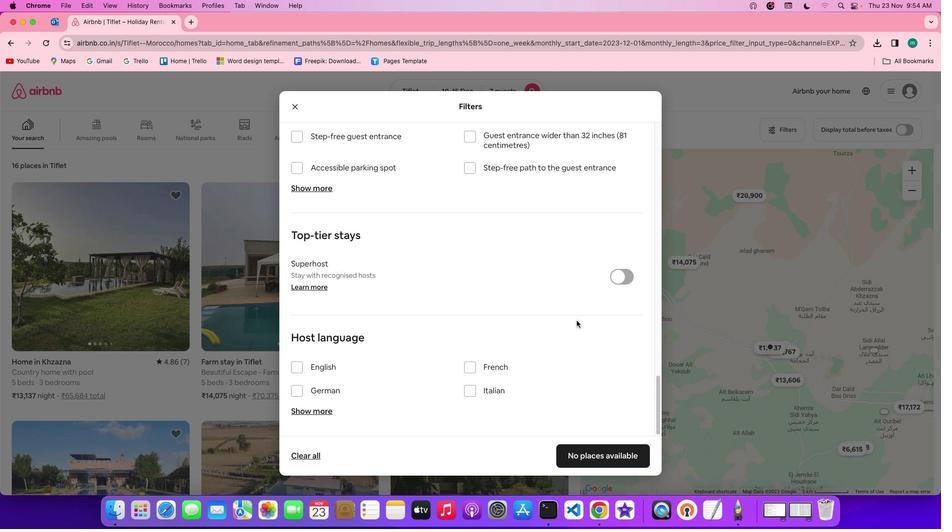 
Action: Mouse scrolled (576, 321) with delta (0, -1)
Screenshot: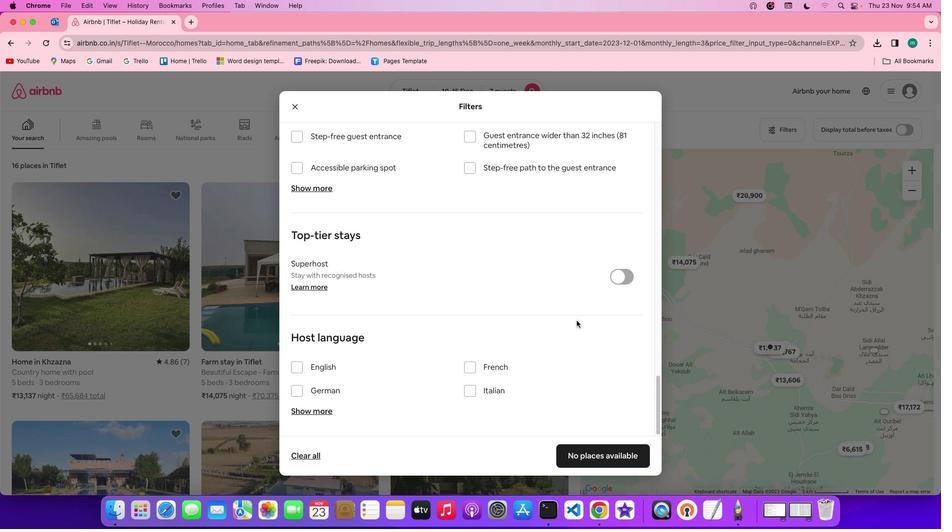 
Action: Mouse scrolled (576, 321) with delta (0, -2)
Screenshot: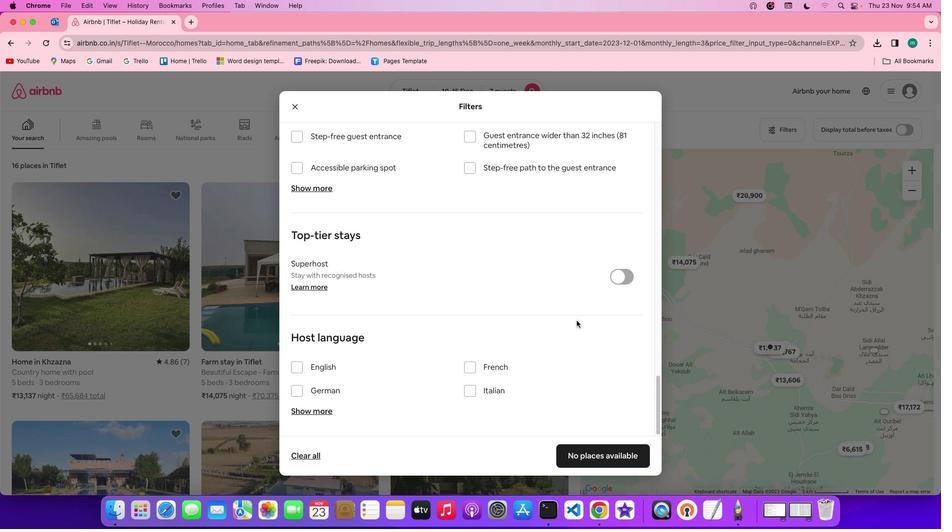 
Action: Mouse scrolled (576, 321) with delta (0, -2)
Screenshot: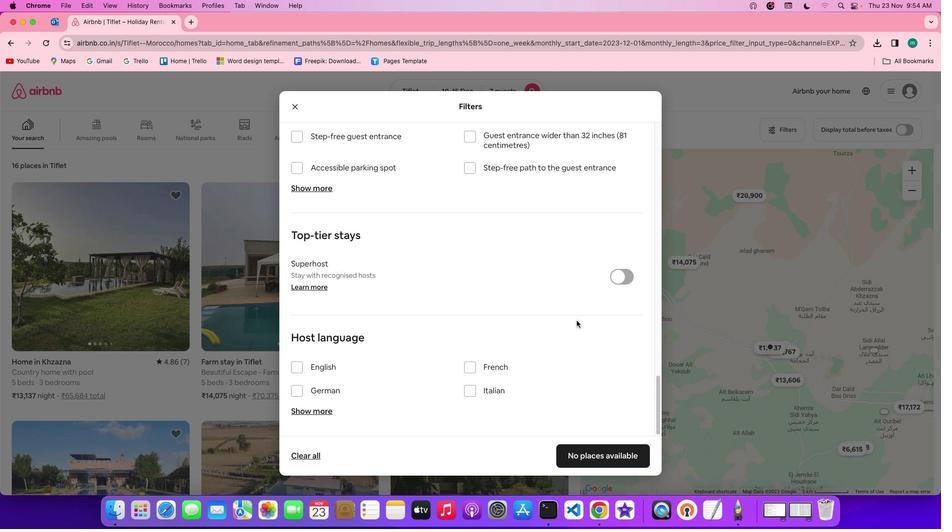 
Action: Mouse scrolled (576, 321) with delta (0, -2)
Screenshot: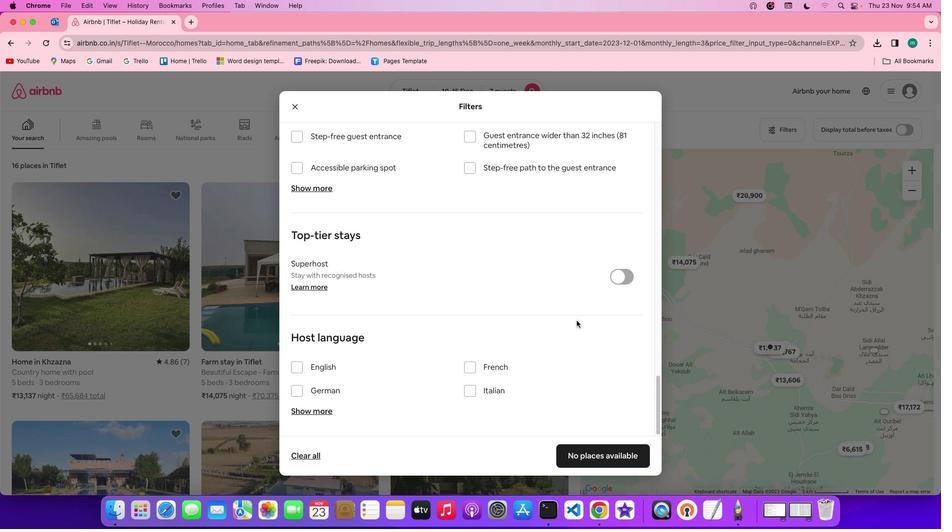 
Action: Mouse moved to (621, 452)
Screenshot: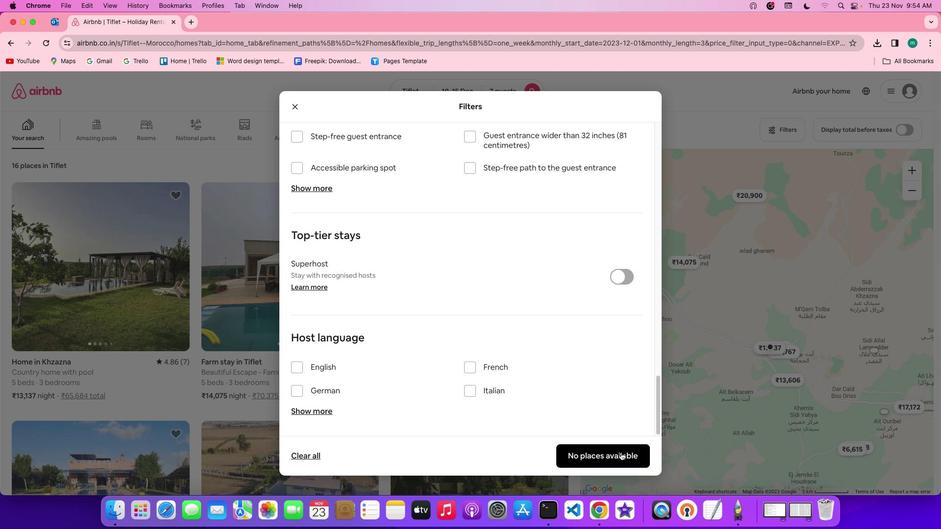 
Action: Mouse pressed left at (621, 452)
Screenshot: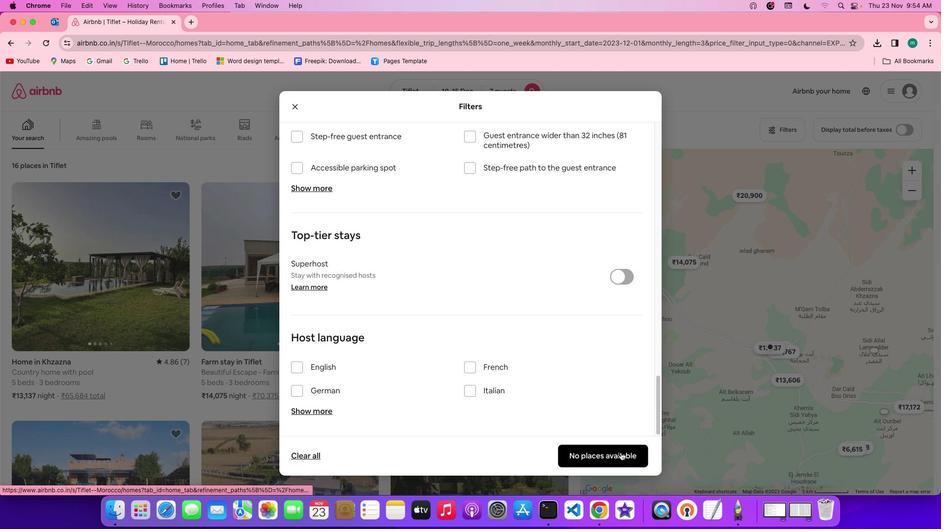 
Action: Mouse moved to (359, 263)
Screenshot: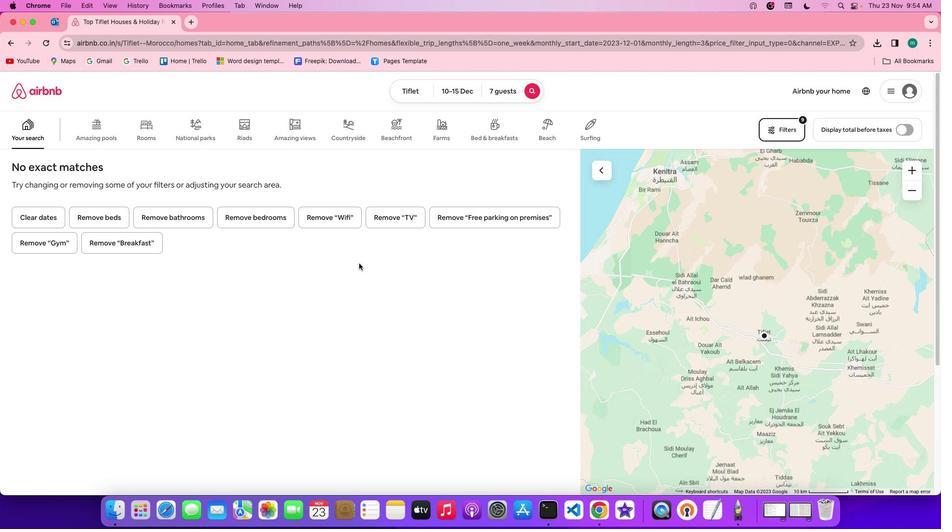 
